 Task: Forward email as attachment with the signature Hayden King with the subject Confirmation of an appointment from softage.8@softage.net to softage.5@softage.net and softage.6@softage.net with BCC to softage.7@softage.net with the message I would like to schedule a project status review meeting.
Action: Mouse moved to (1262, 276)
Screenshot: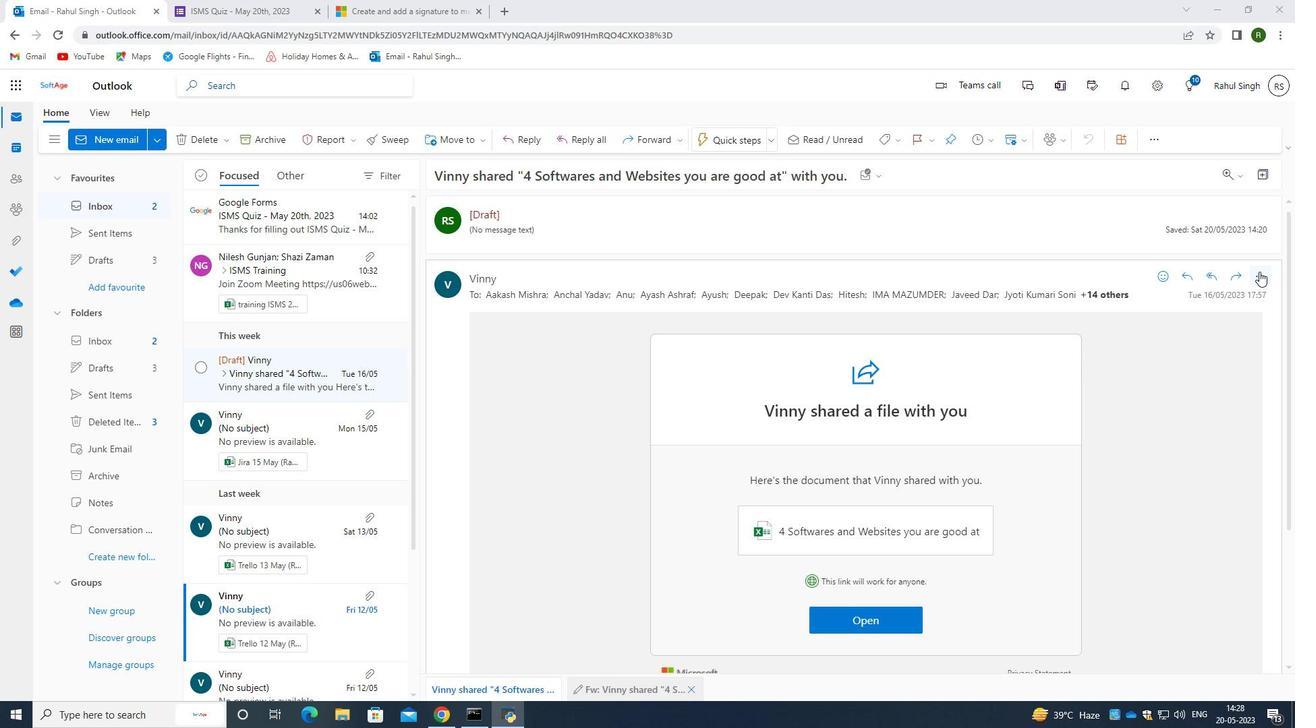 
Action: Mouse pressed left at (1262, 276)
Screenshot: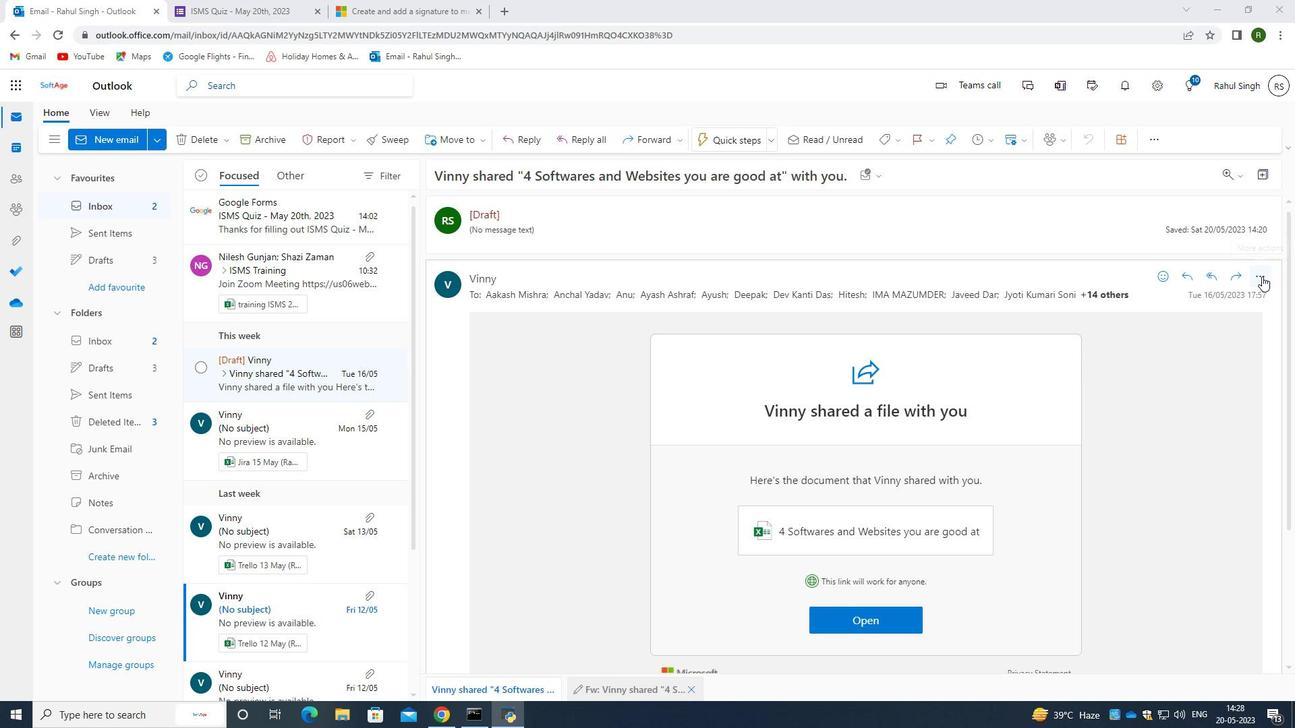 
Action: Mouse moved to (1075, 364)
Screenshot: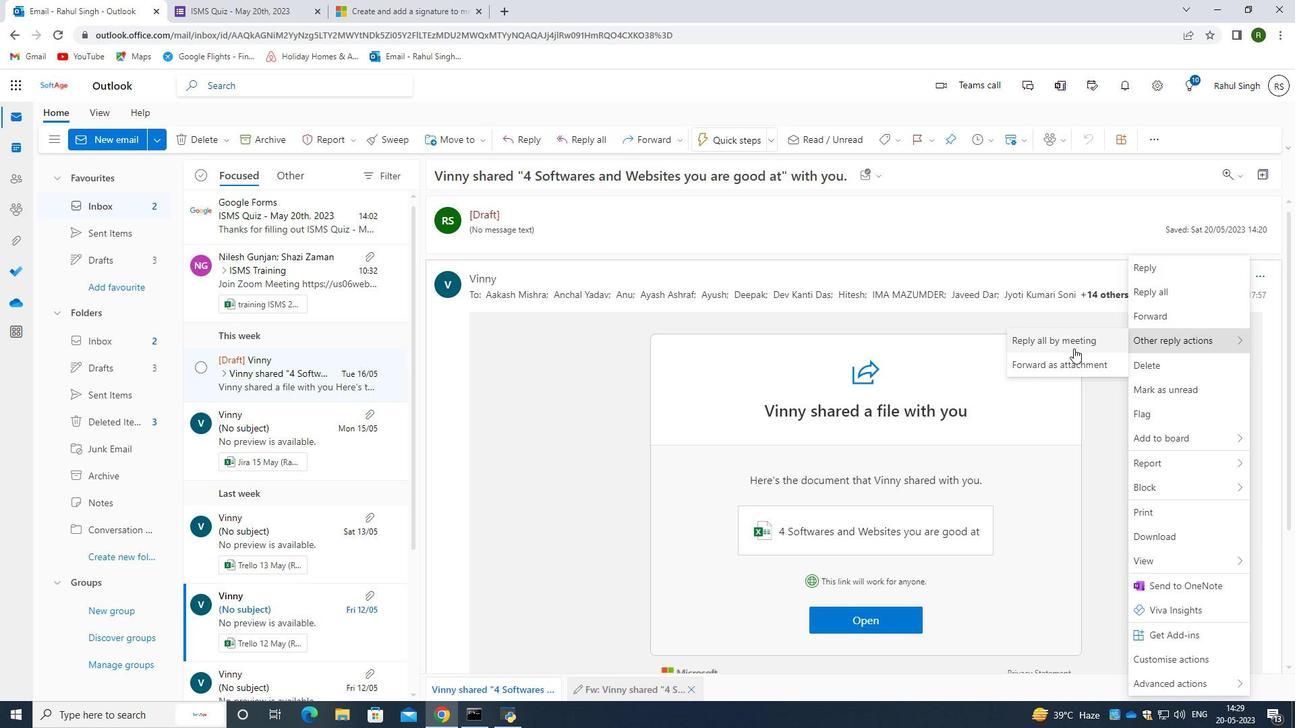 
Action: Mouse pressed left at (1075, 364)
Screenshot: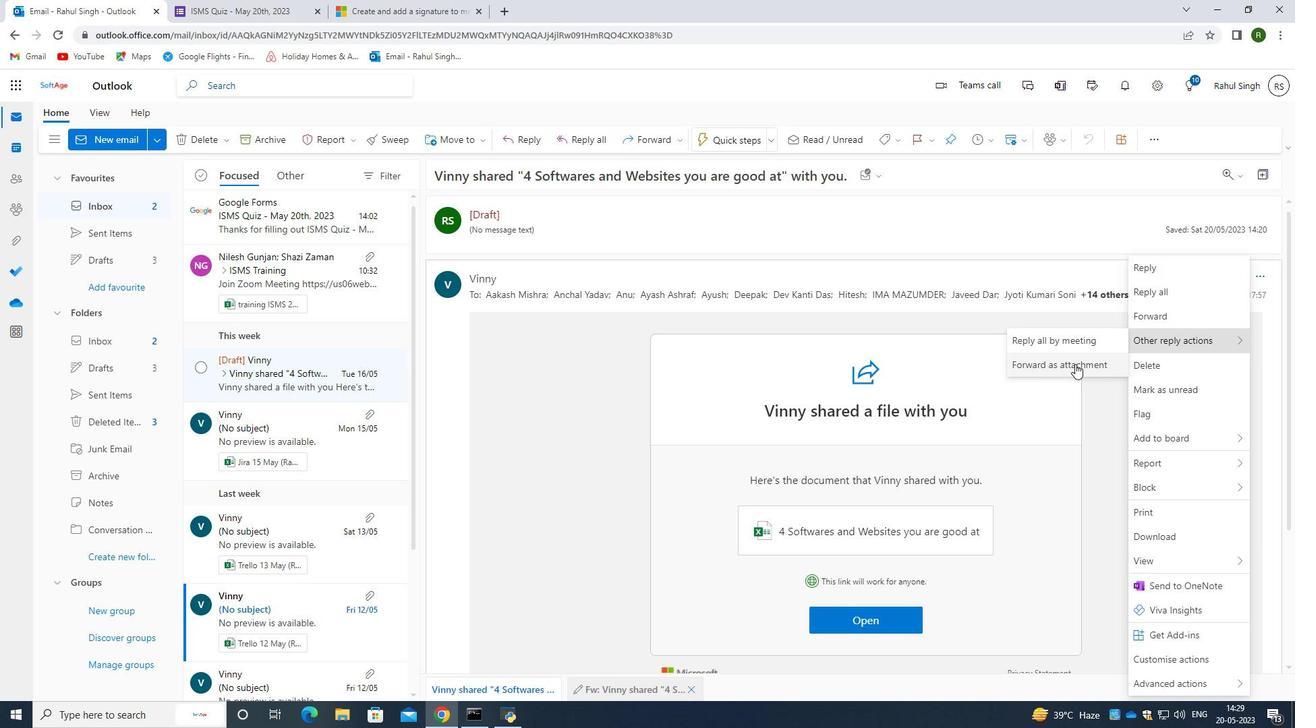 
Action: Mouse moved to (517, 247)
Screenshot: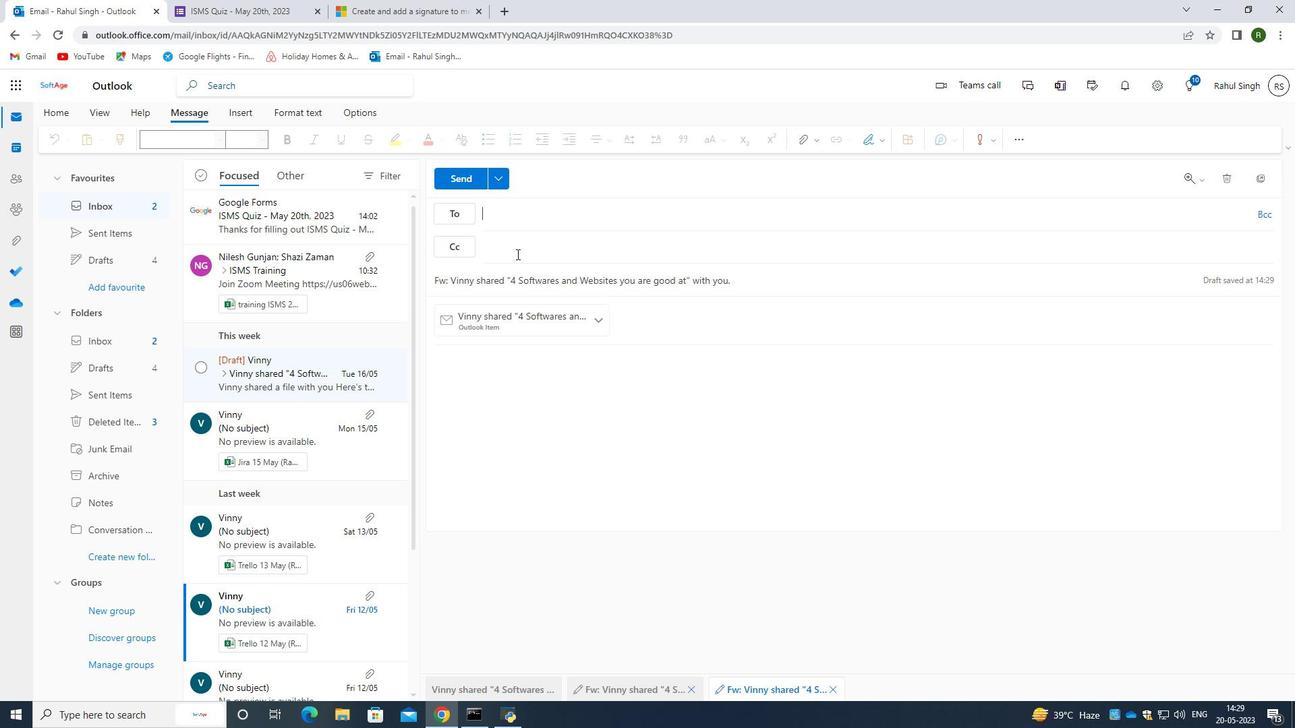 
Action: Mouse pressed left at (517, 247)
Screenshot: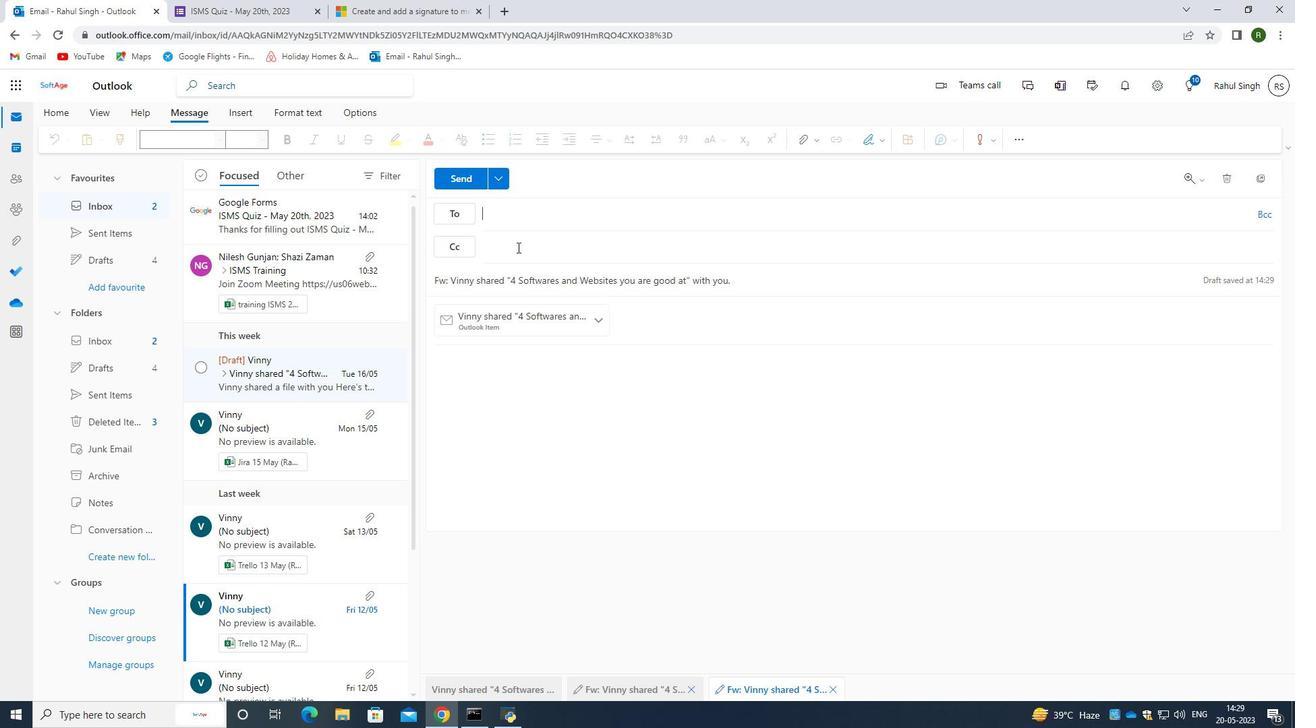 
Action: Key pressed <Key.caps_lock>S<Key.caps_lock>=<Key.backspace><Key.backspace>
Screenshot: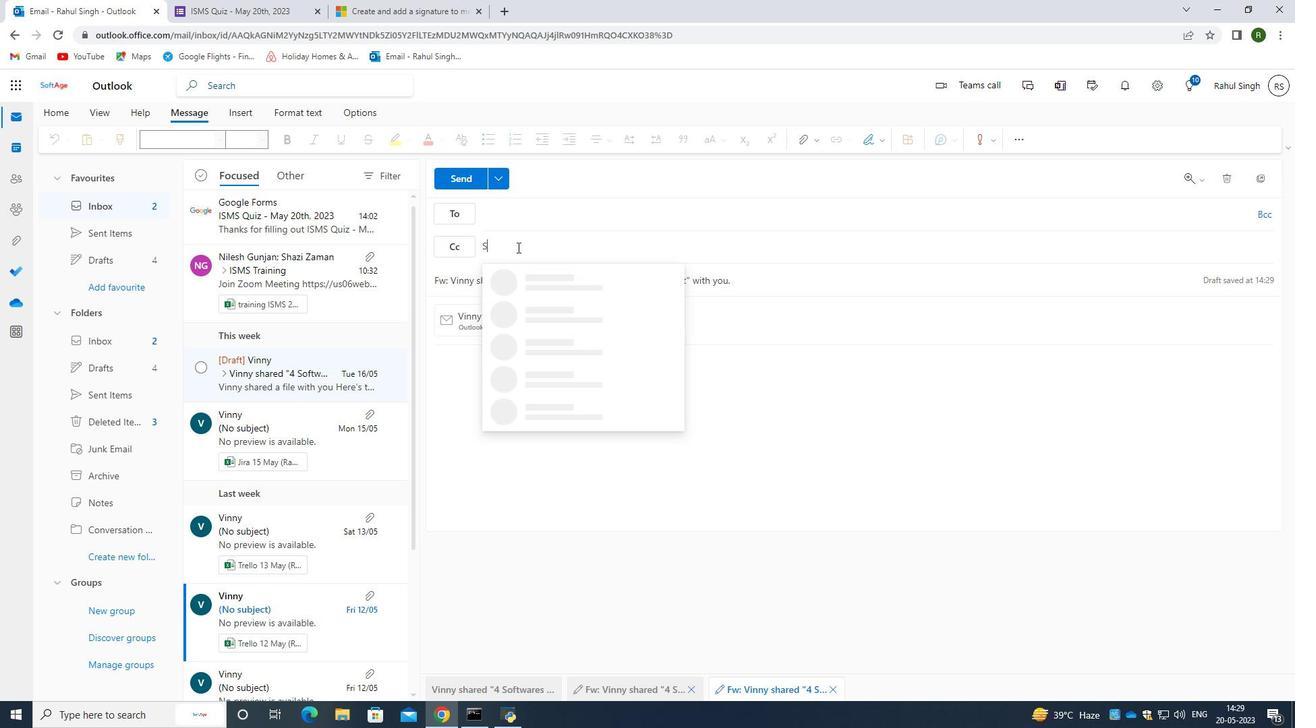 
Action: Mouse moved to (808, 141)
Screenshot: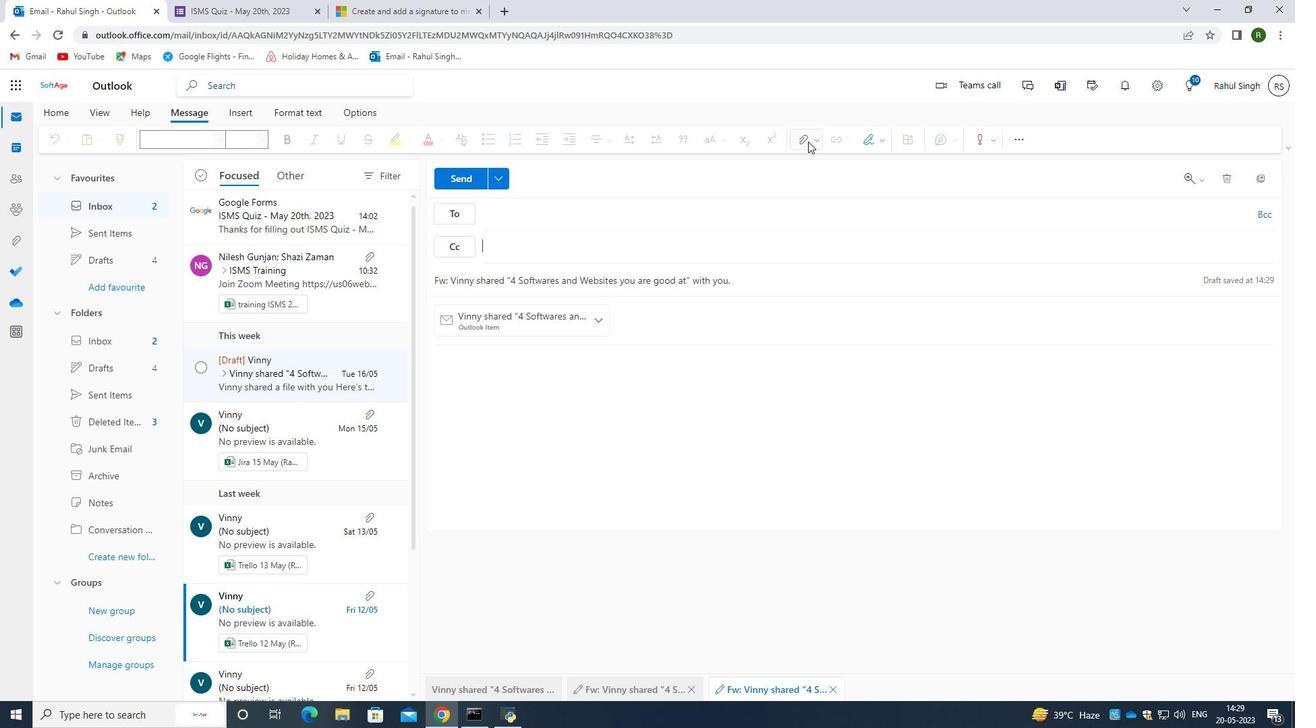 
Action: Mouse pressed left at (808, 141)
Screenshot: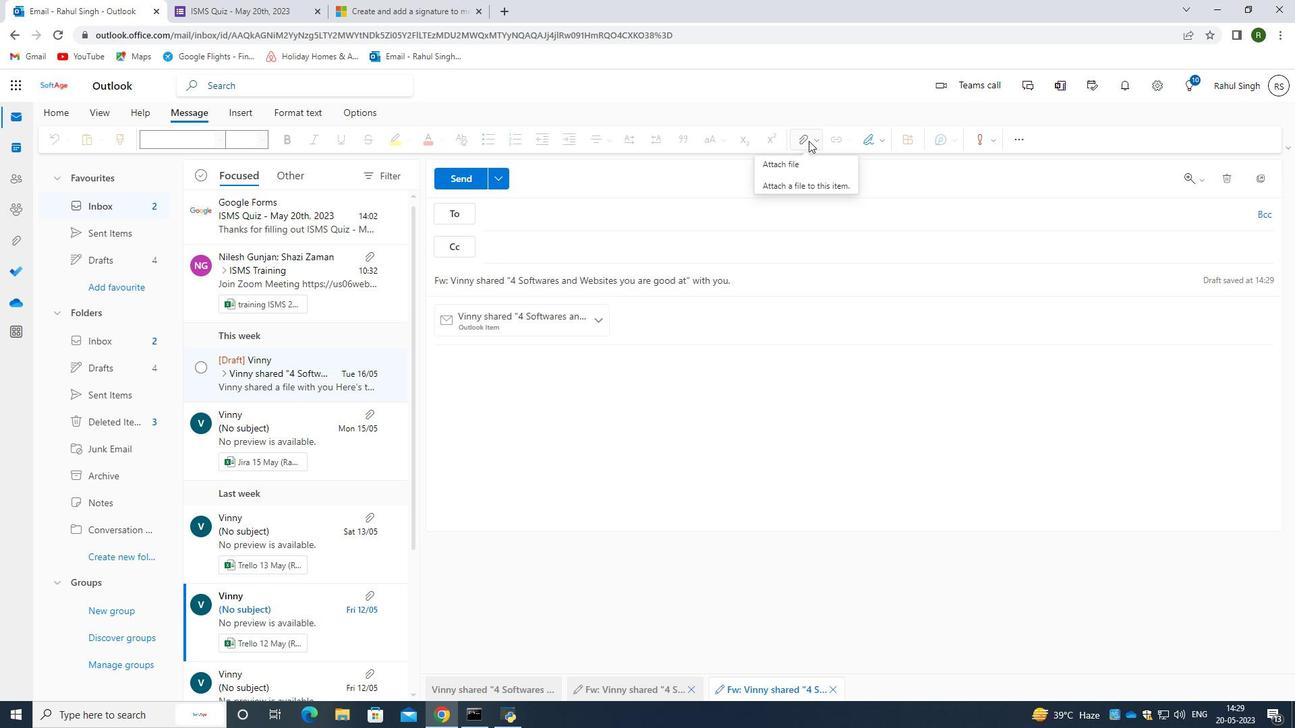 
Action: Mouse moved to (881, 241)
Screenshot: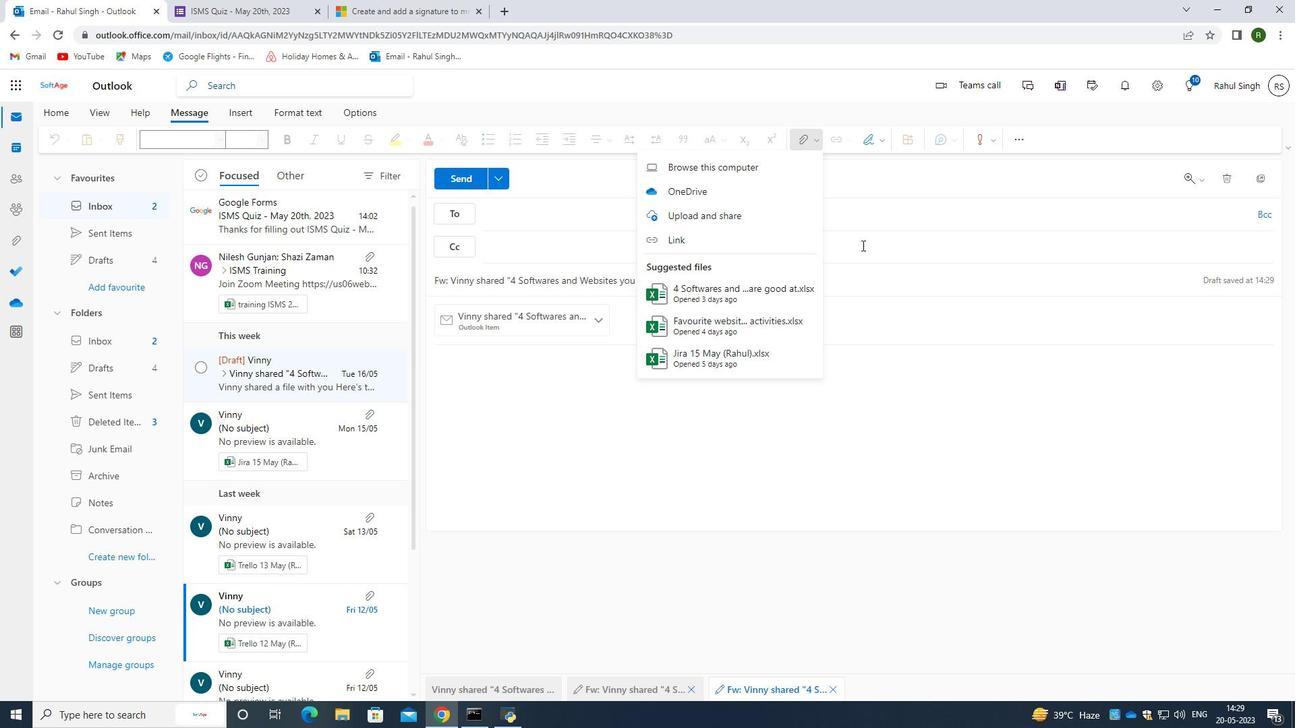 
Action: Mouse pressed left at (881, 241)
Screenshot: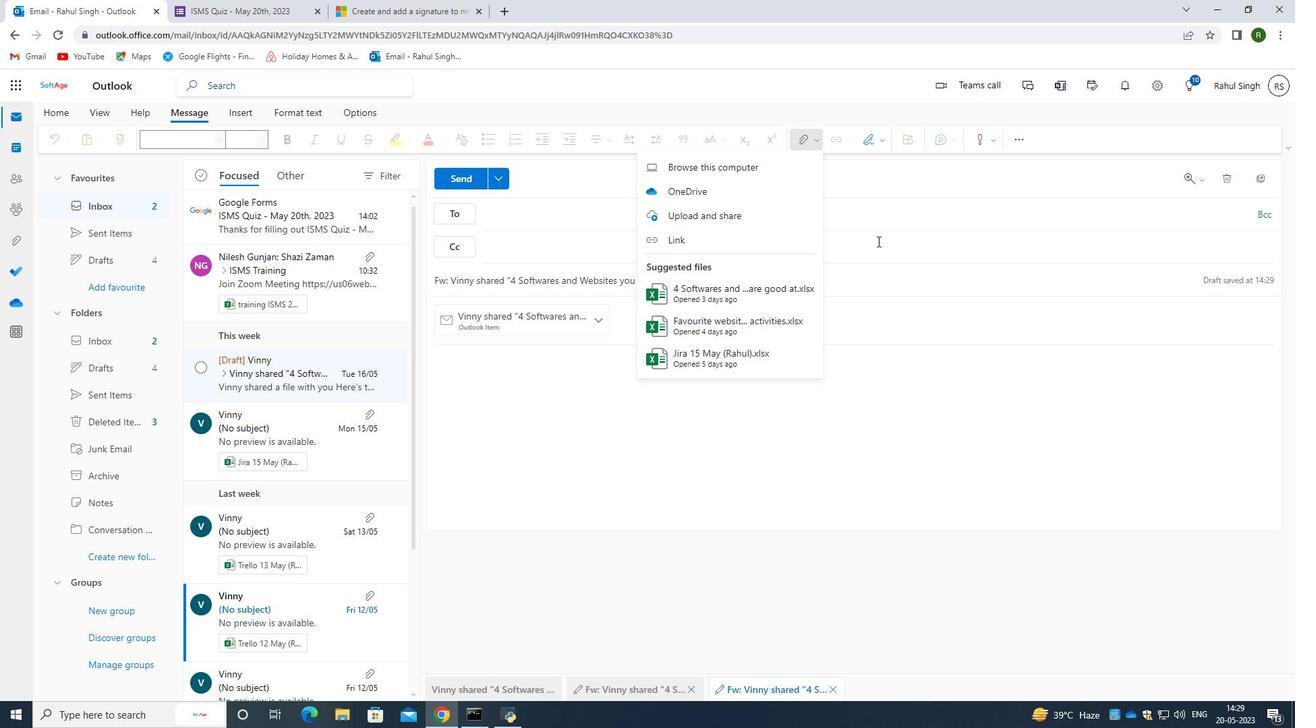
Action: Mouse moved to (870, 143)
Screenshot: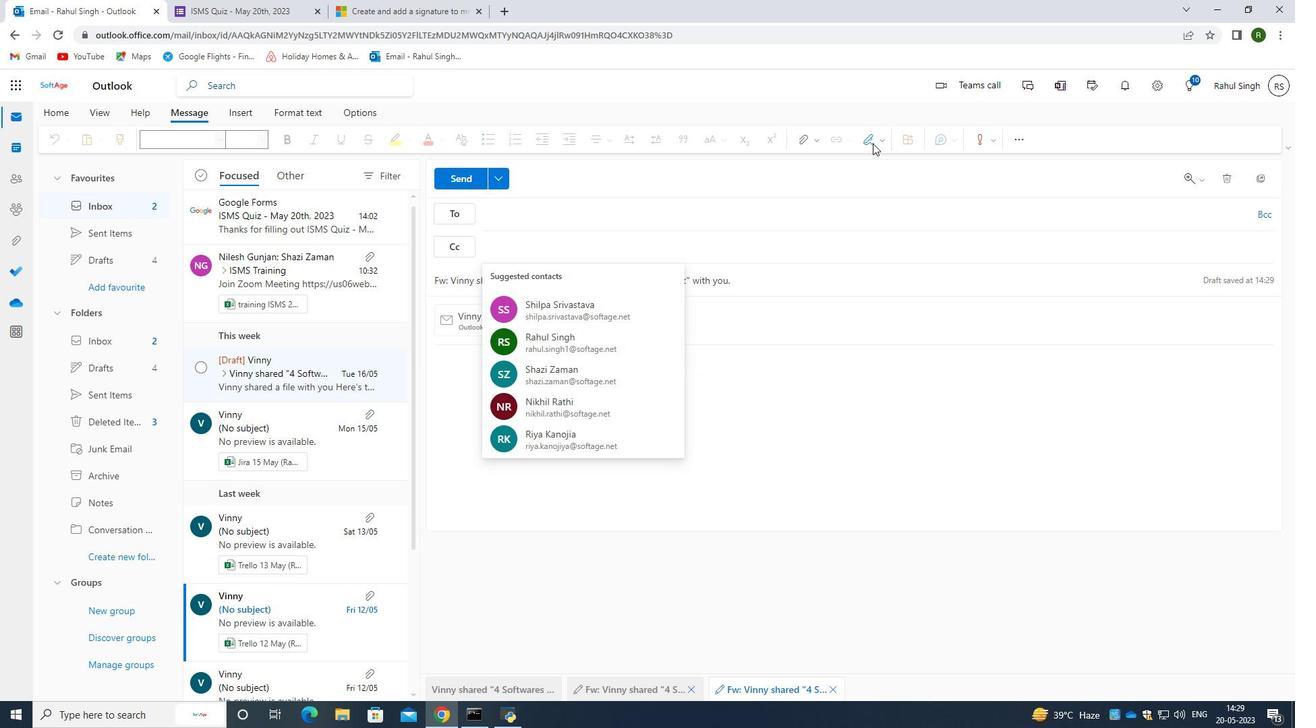 
Action: Mouse pressed left at (870, 143)
Screenshot: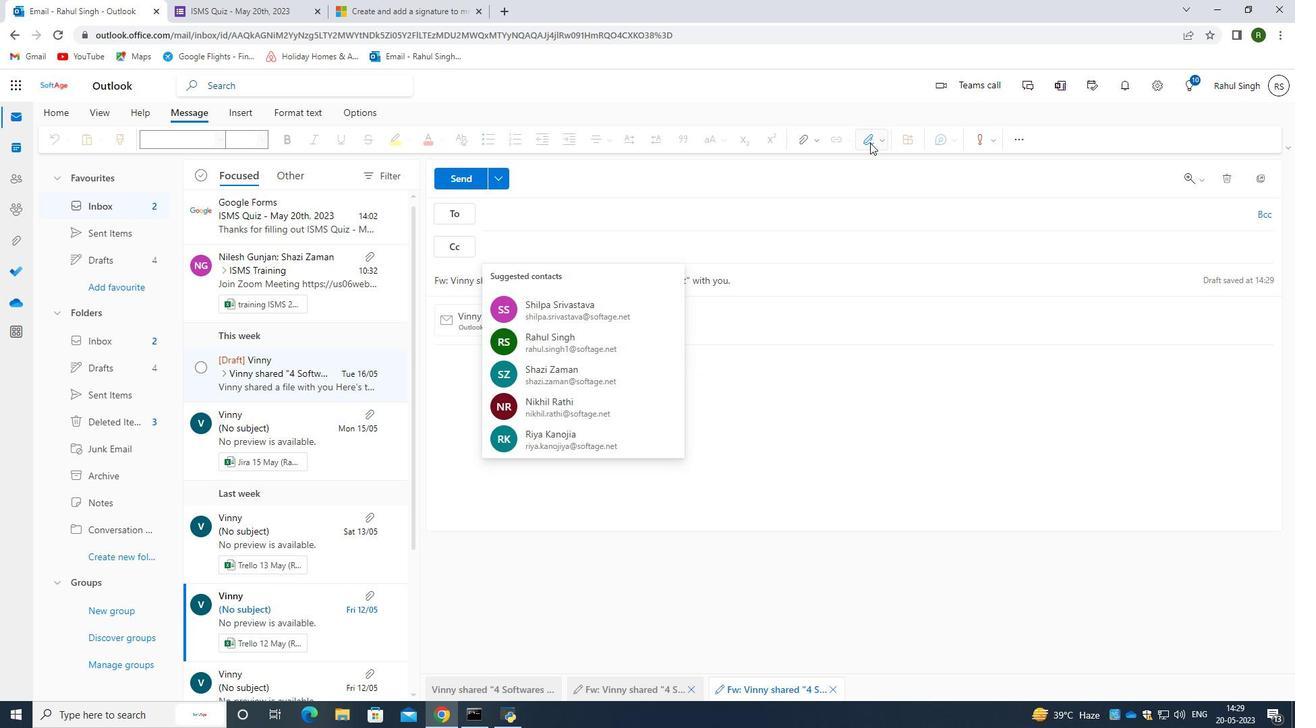 
Action: Mouse moved to (848, 170)
Screenshot: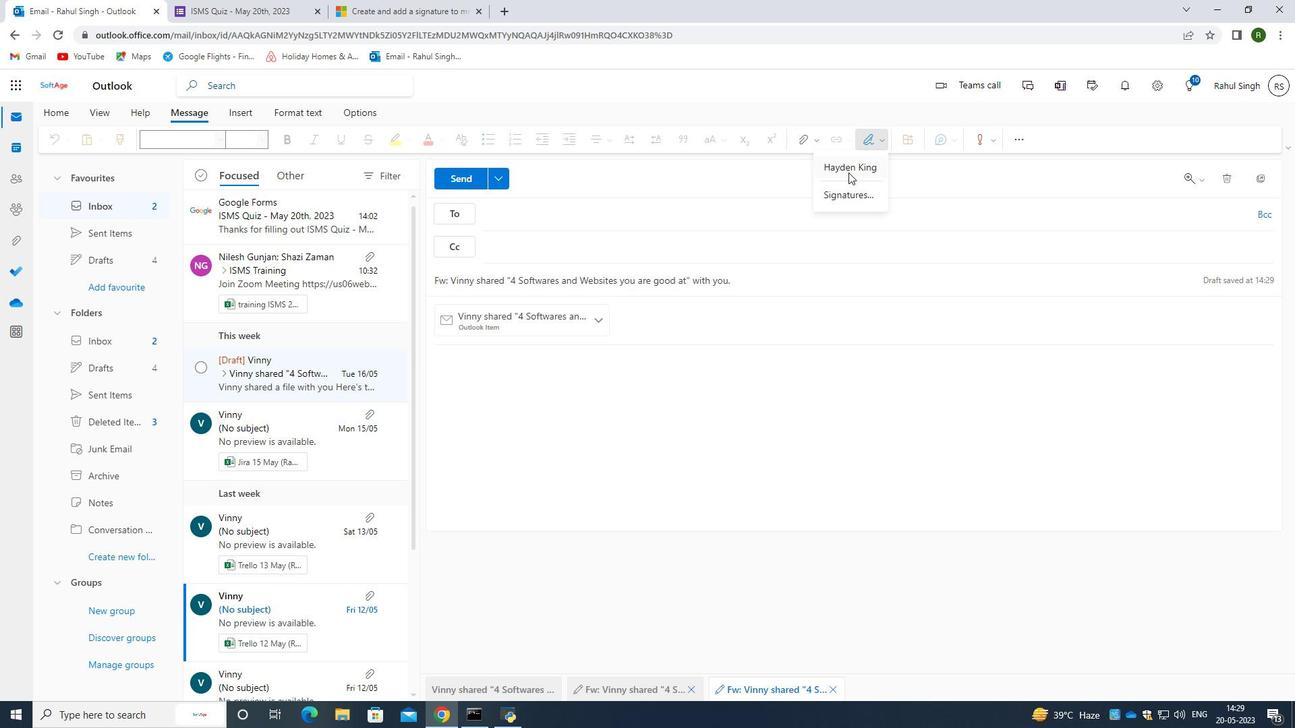 
Action: Mouse pressed left at (848, 170)
Screenshot: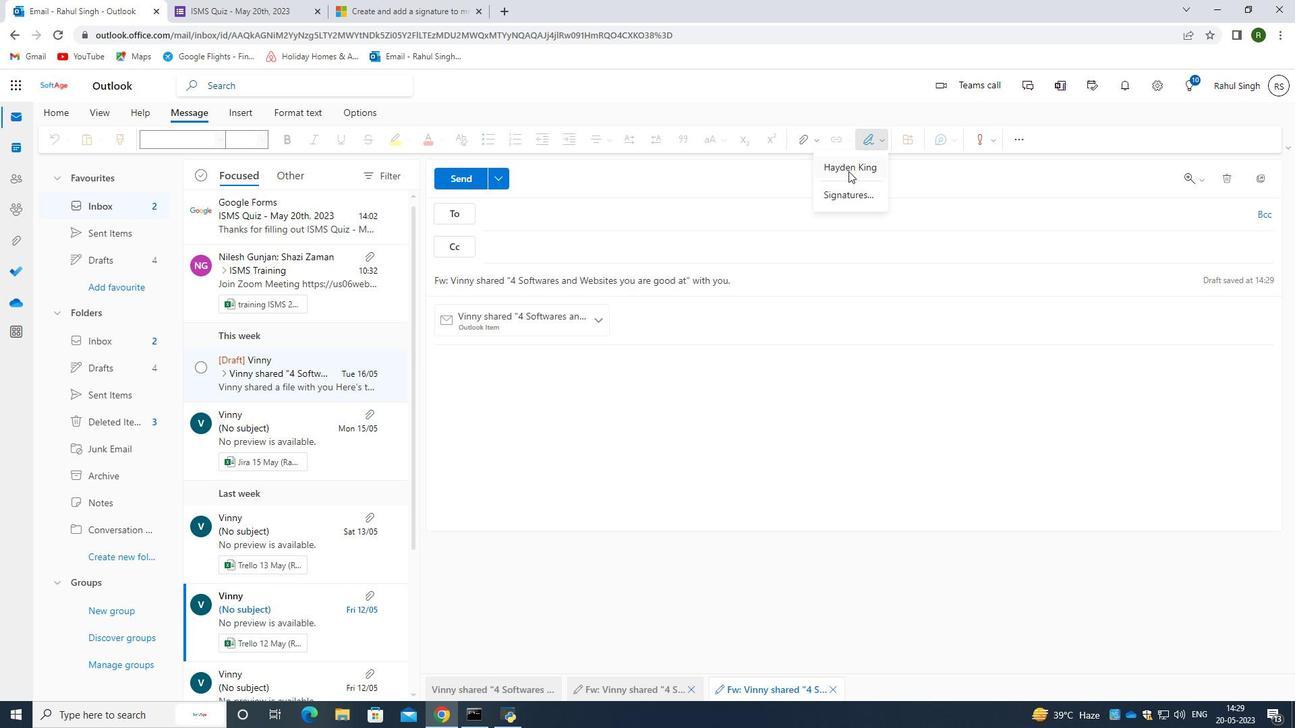 
Action: Mouse moved to (506, 216)
Screenshot: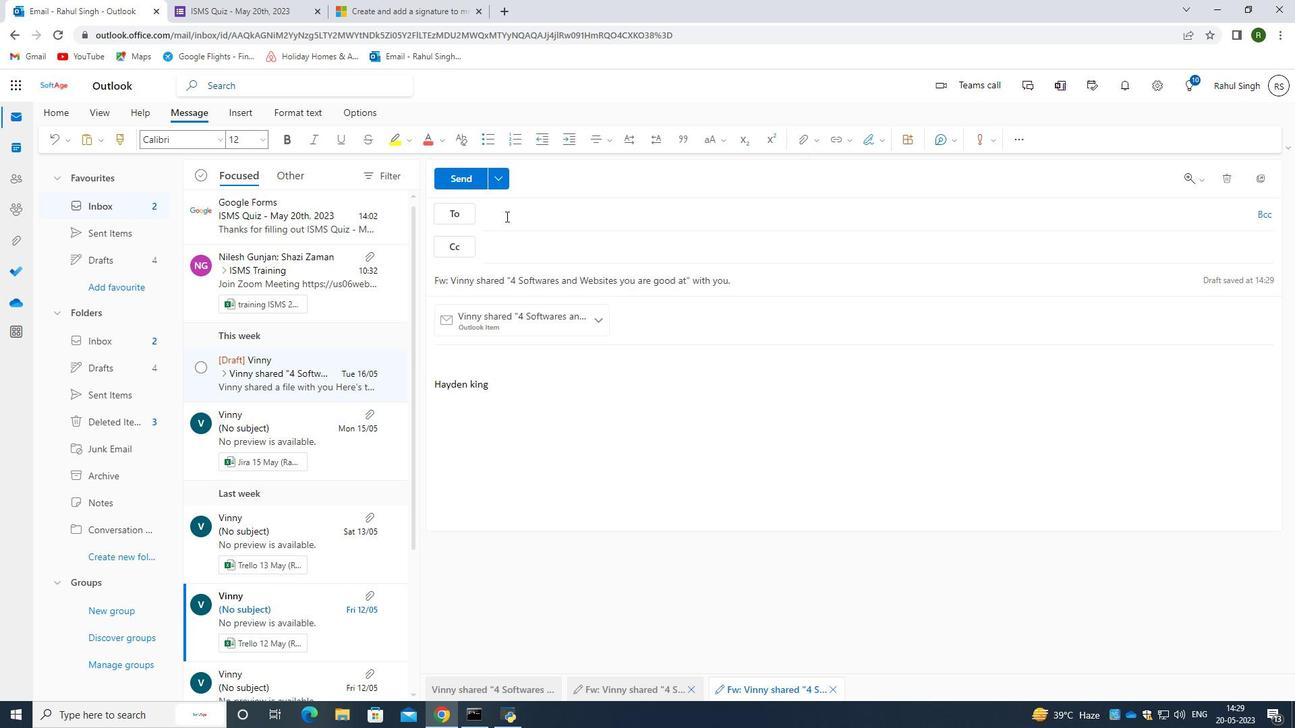 
Action: Mouse pressed left at (506, 216)
Screenshot: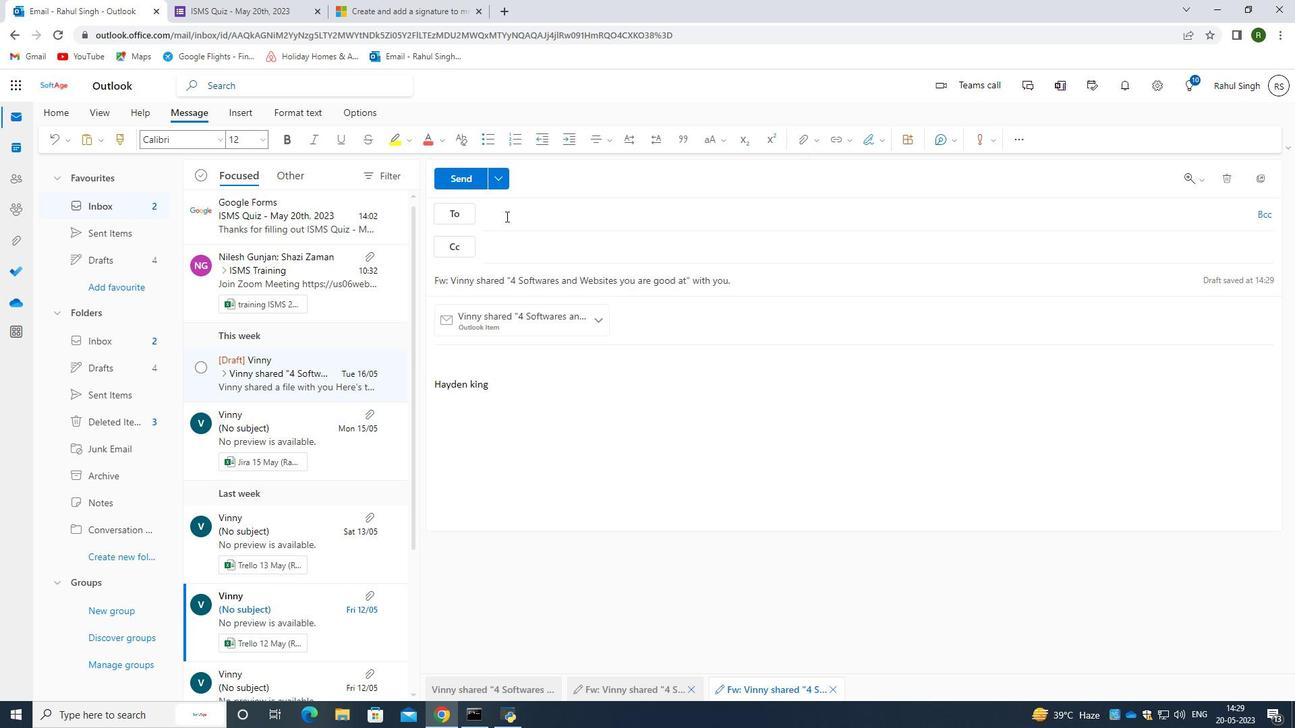 
Action: Mouse moved to (653, 207)
Screenshot: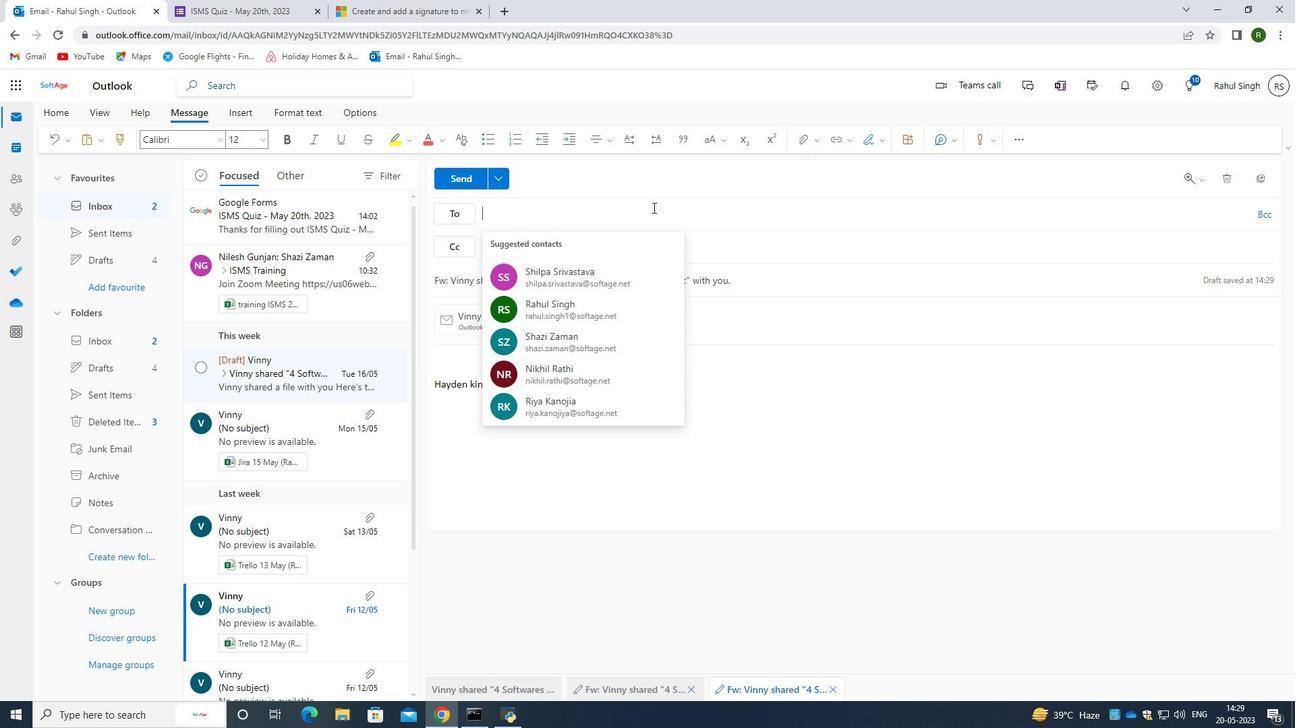 
Action: Mouse pressed left at (653, 207)
Screenshot: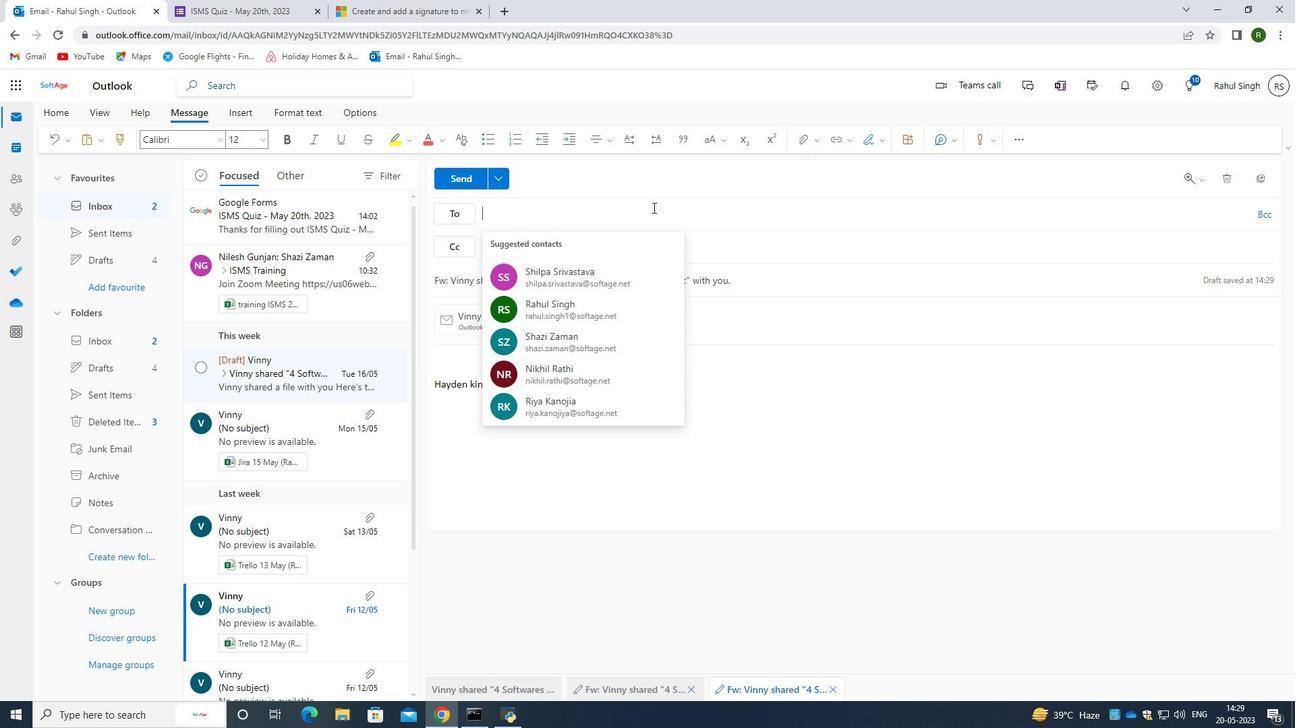 
Action: Mouse moved to (601, 221)
Screenshot: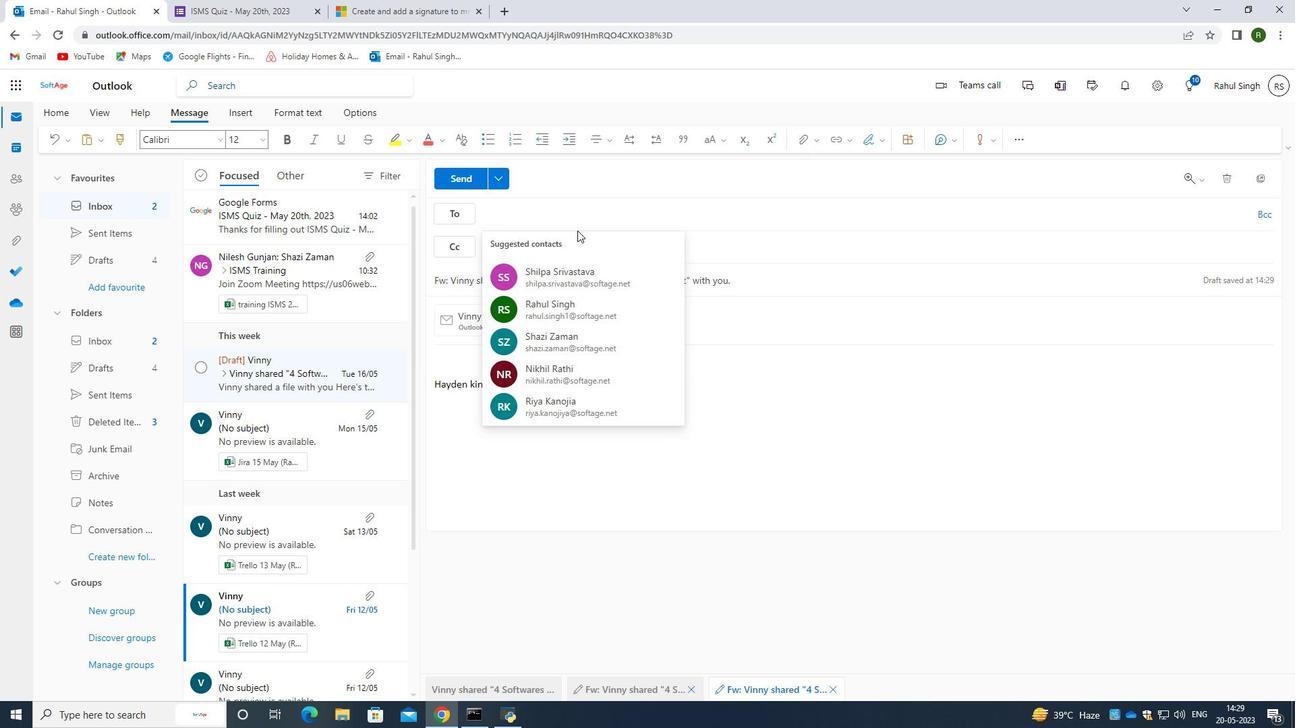 
Action: Key pressed <Key.caps_lock>S<Key.backspace><Key.caps_lock>softage.5<Key.shift>@softage.net
Screenshot: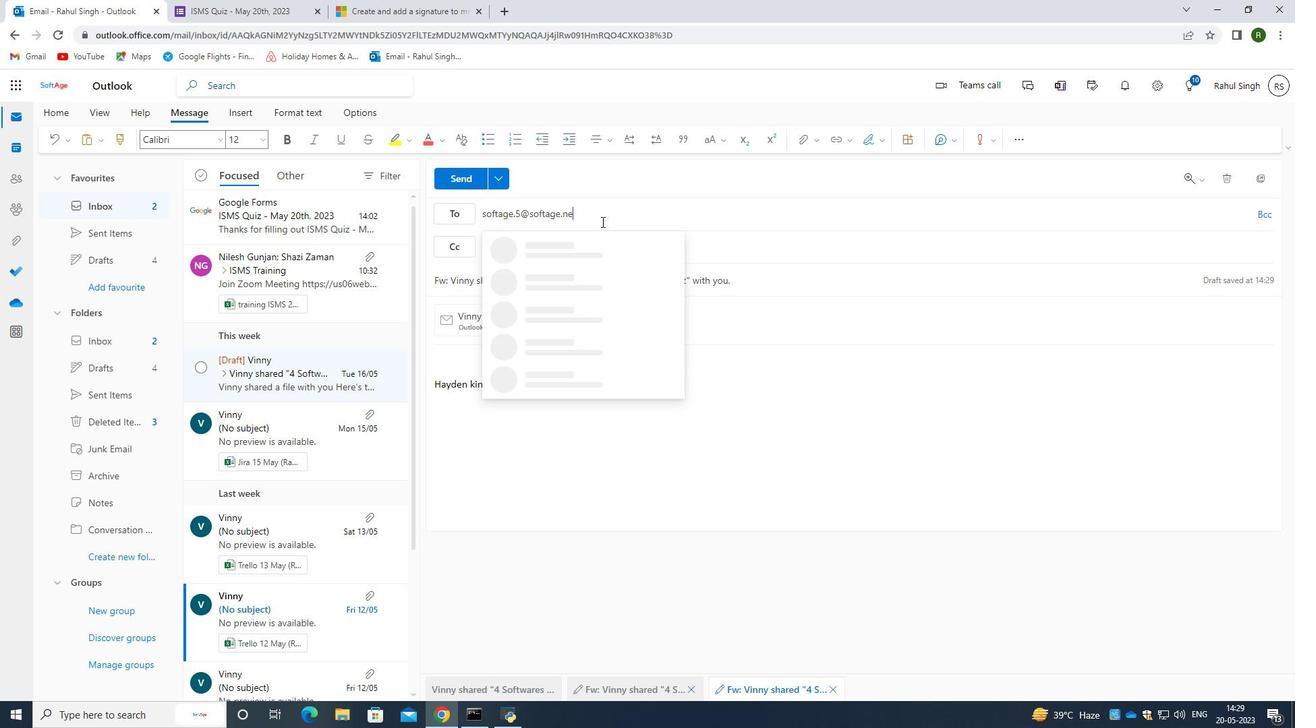
Action: Mouse moved to (584, 246)
Screenshot: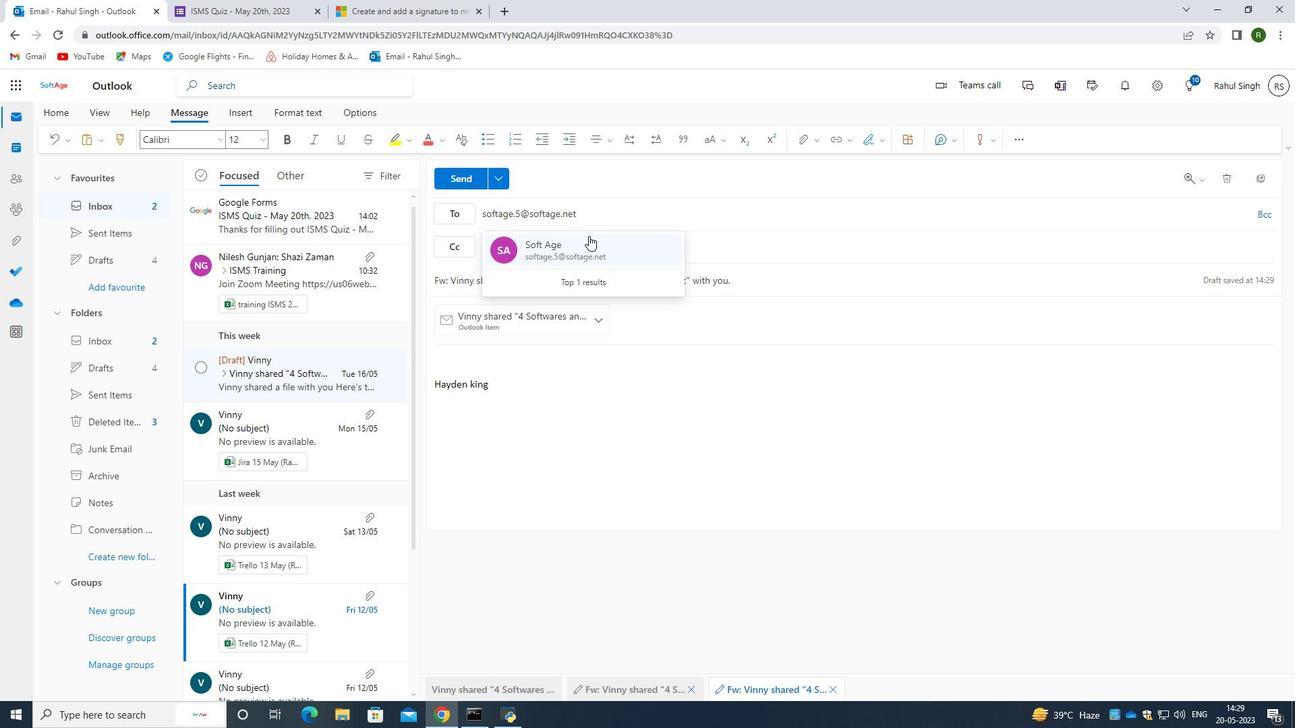 
Action: Mouse pressed left at (584, 246)
Screenshot: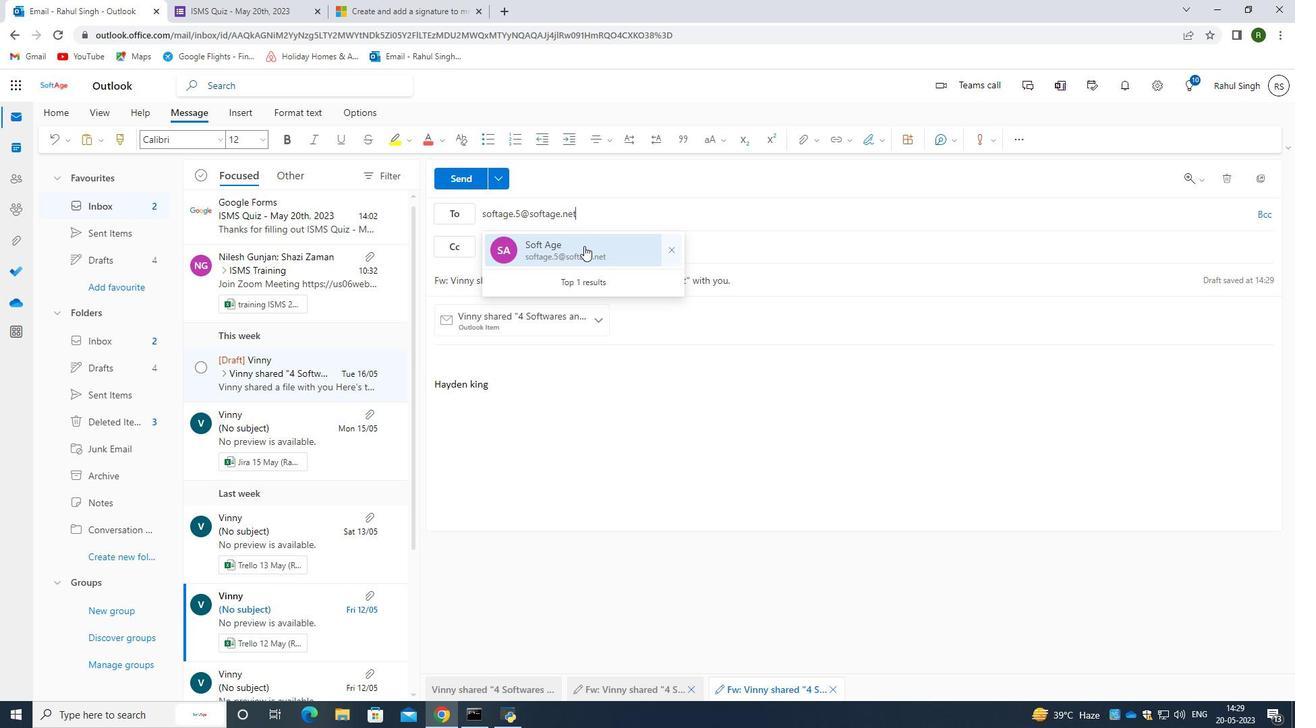 
Action: Mouse moved to (614, 221)
Screenshot: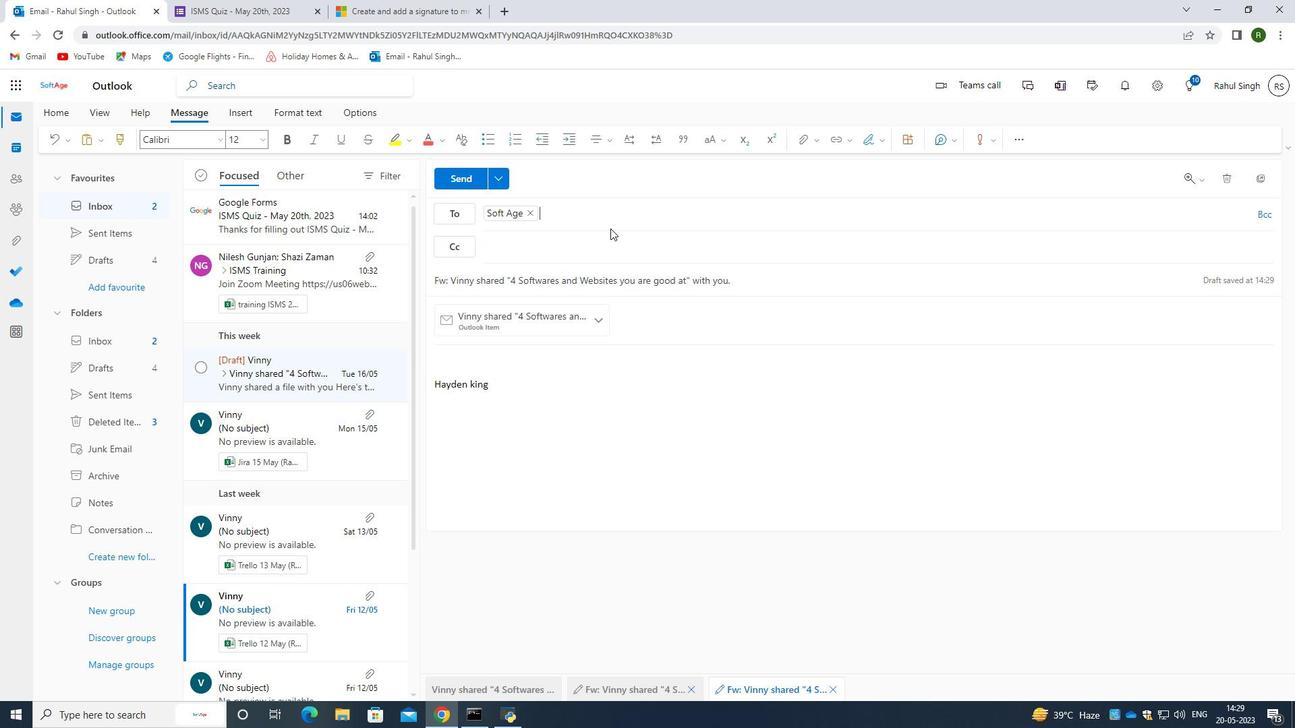 
Action: Key pressed softage.6<Key.shift>@softage.net
Screenshot: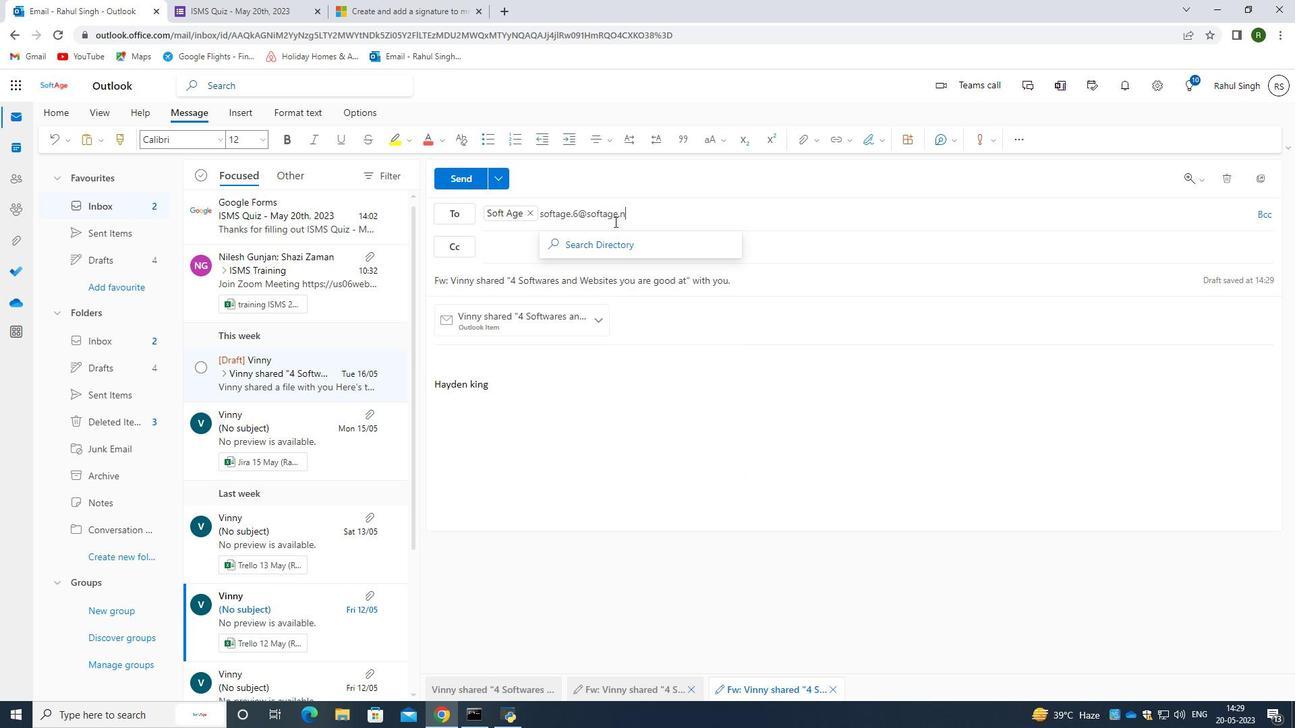 
Action: Mouse scrolled (614, 222) with delta (0, 0)
Screenshot: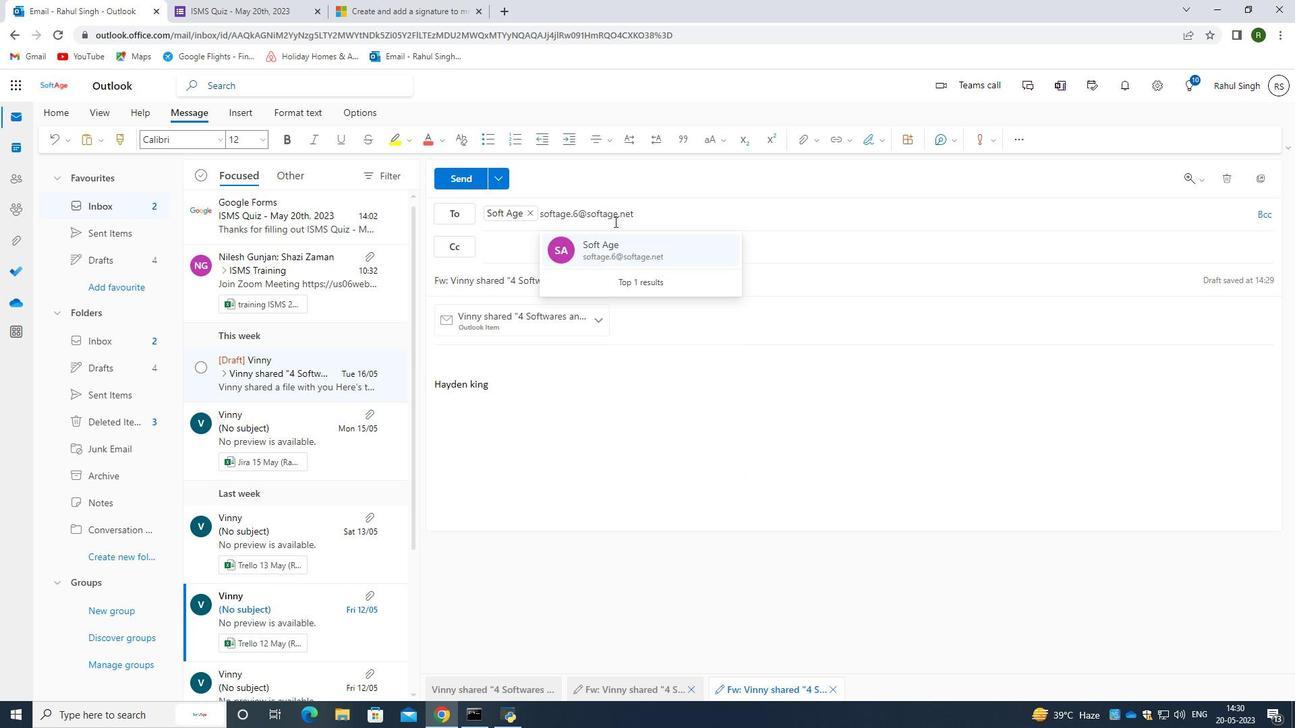 
Action: Mouse moved to (612, 253)
Screenshot: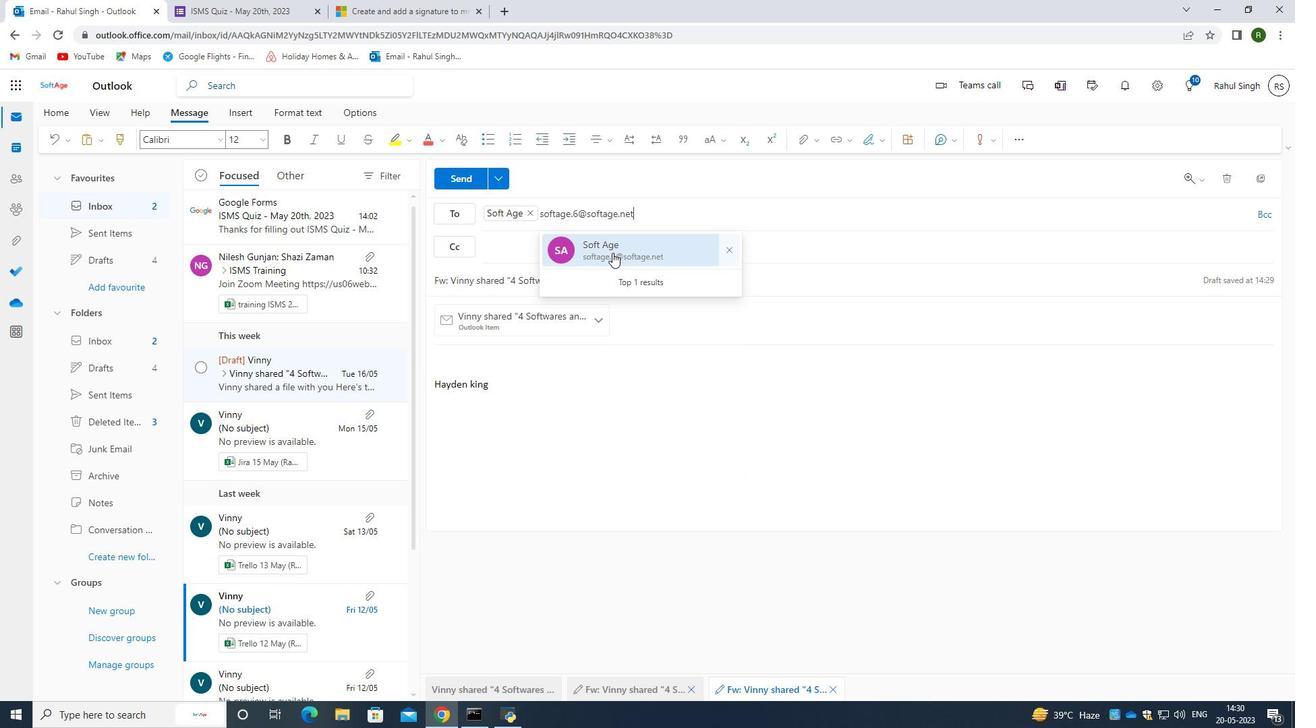 
Action: Mouse pressed left at (612, 253)
Screenshot: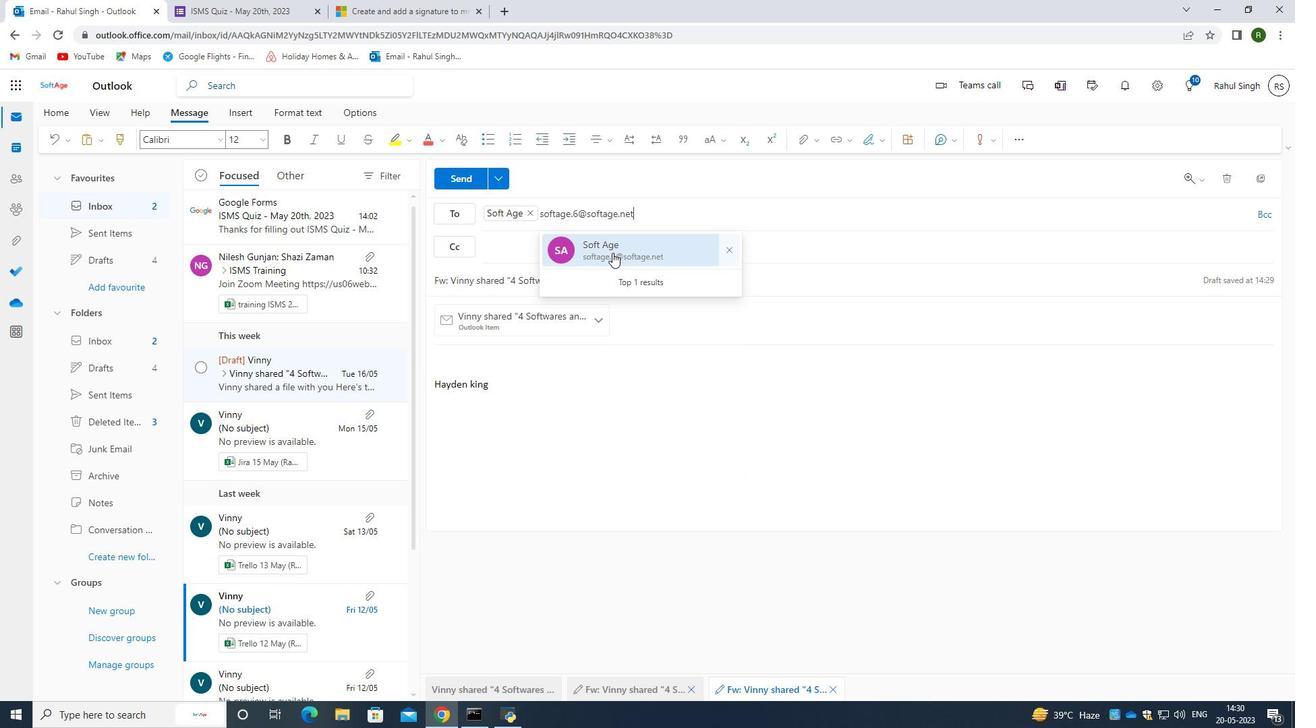 
Action: Mouse moved to (1267, 246)
Screenshot: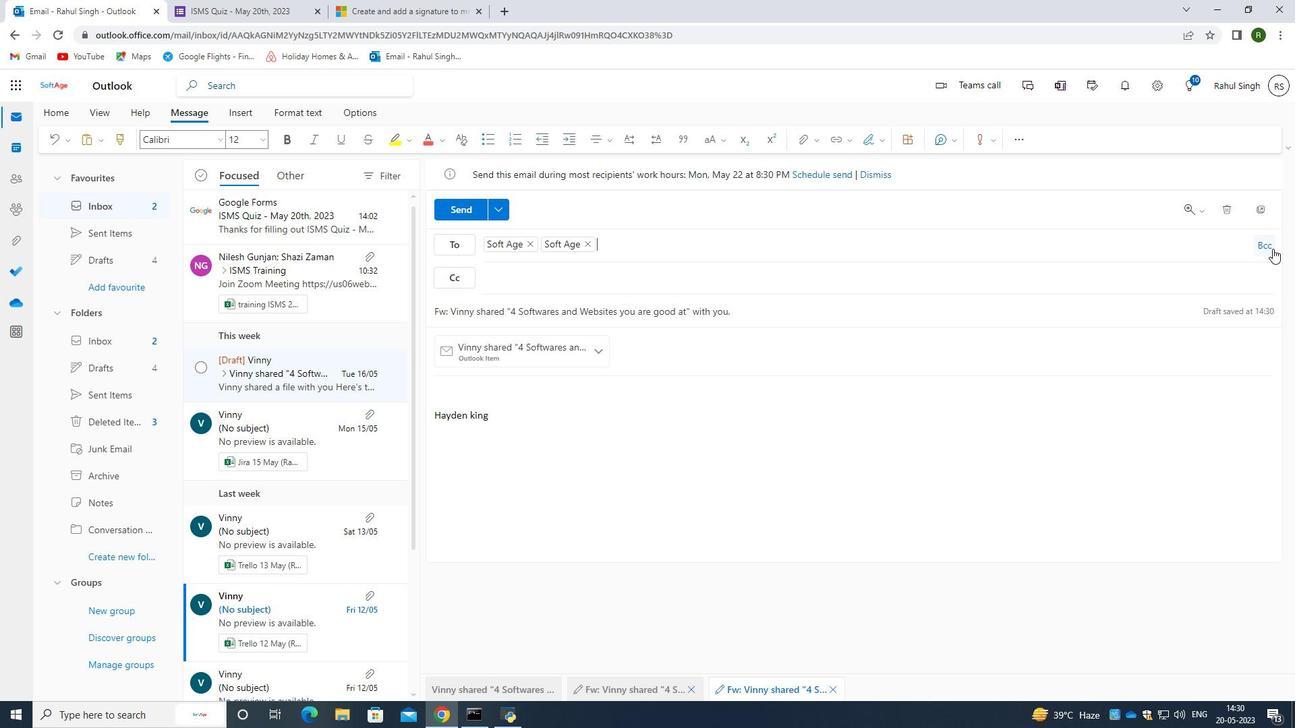
Action: Mouse pressed left at (1267, 246)
Screenshot: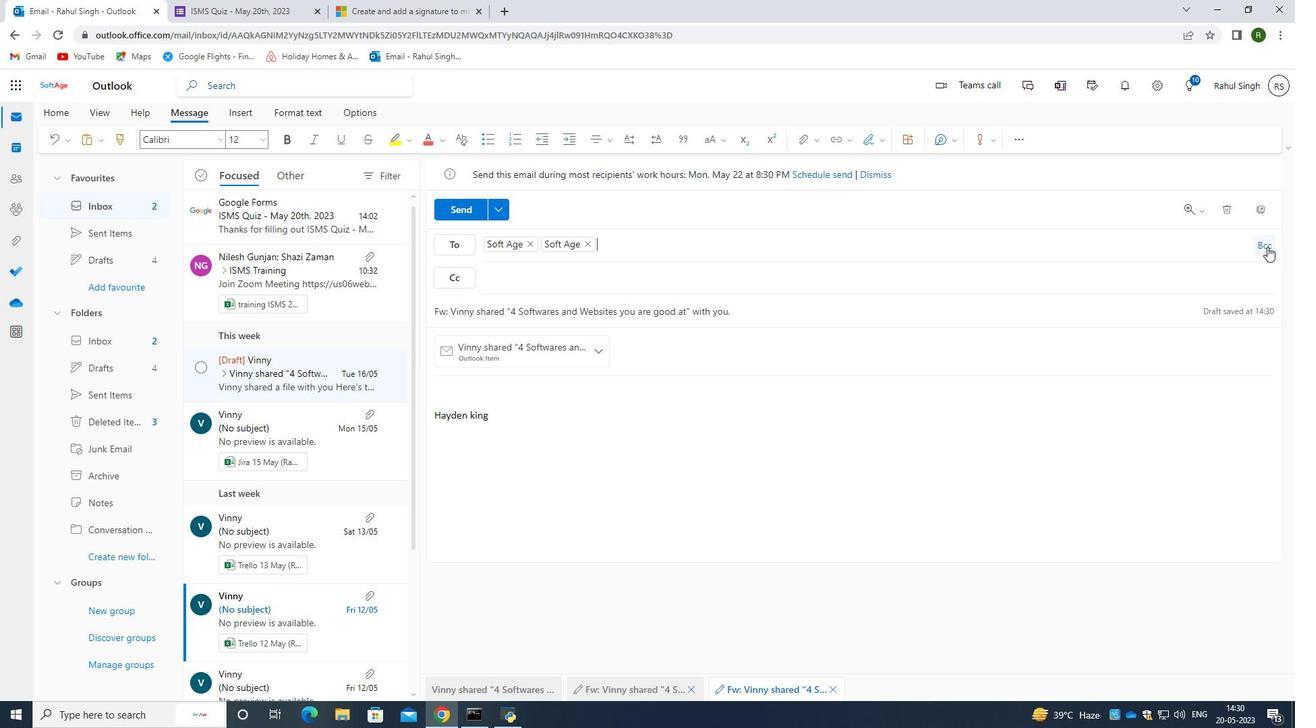 
Action: Mouse moved to (551, 306)
Screenshot: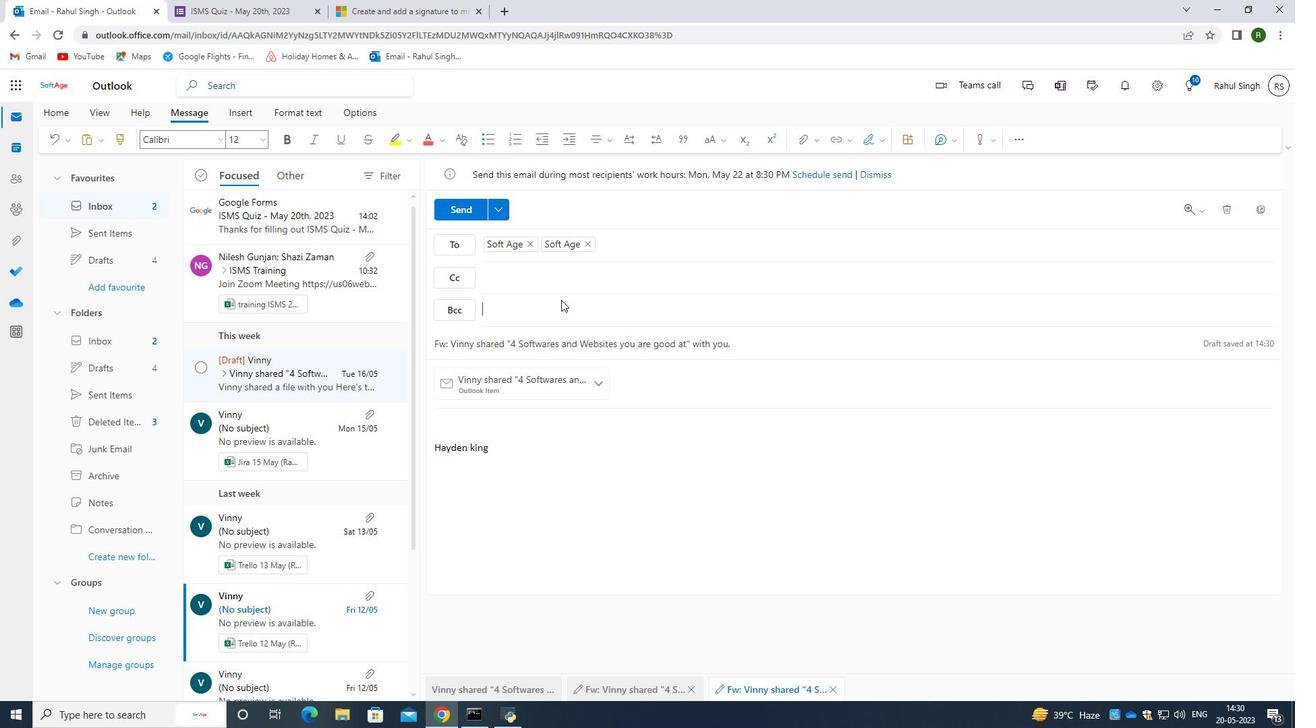 
Action: Mouse pressed left at (551, 306)
Screenshot: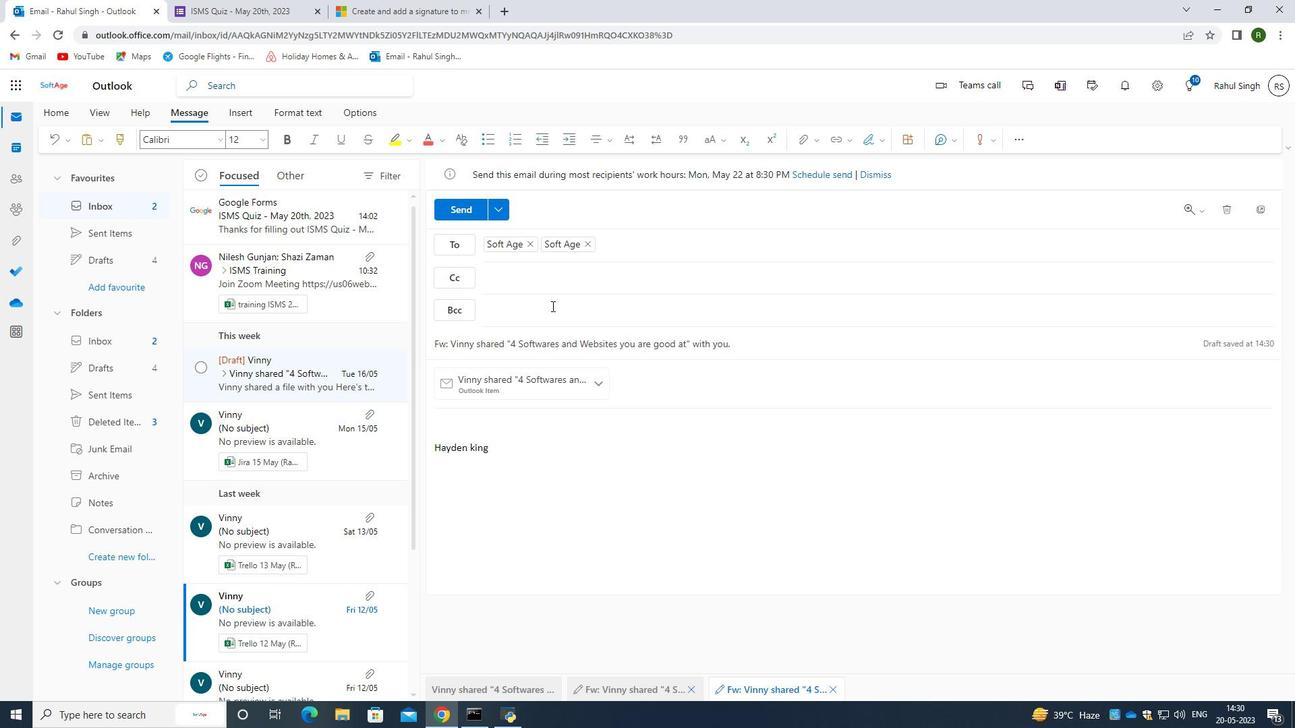
Action: Key pressed softage.7<Key.shift>@softage.net
Screenshot: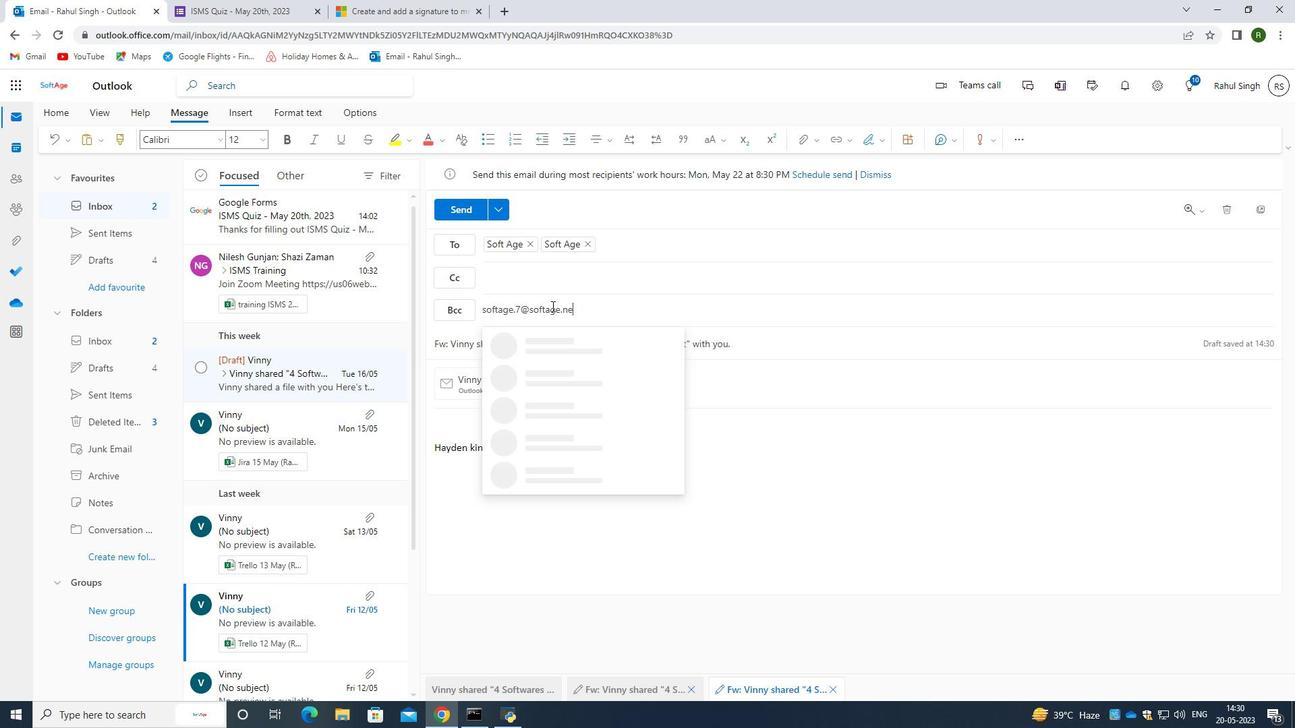 
Action: Mouse moved to (580, 352)
Screenshot: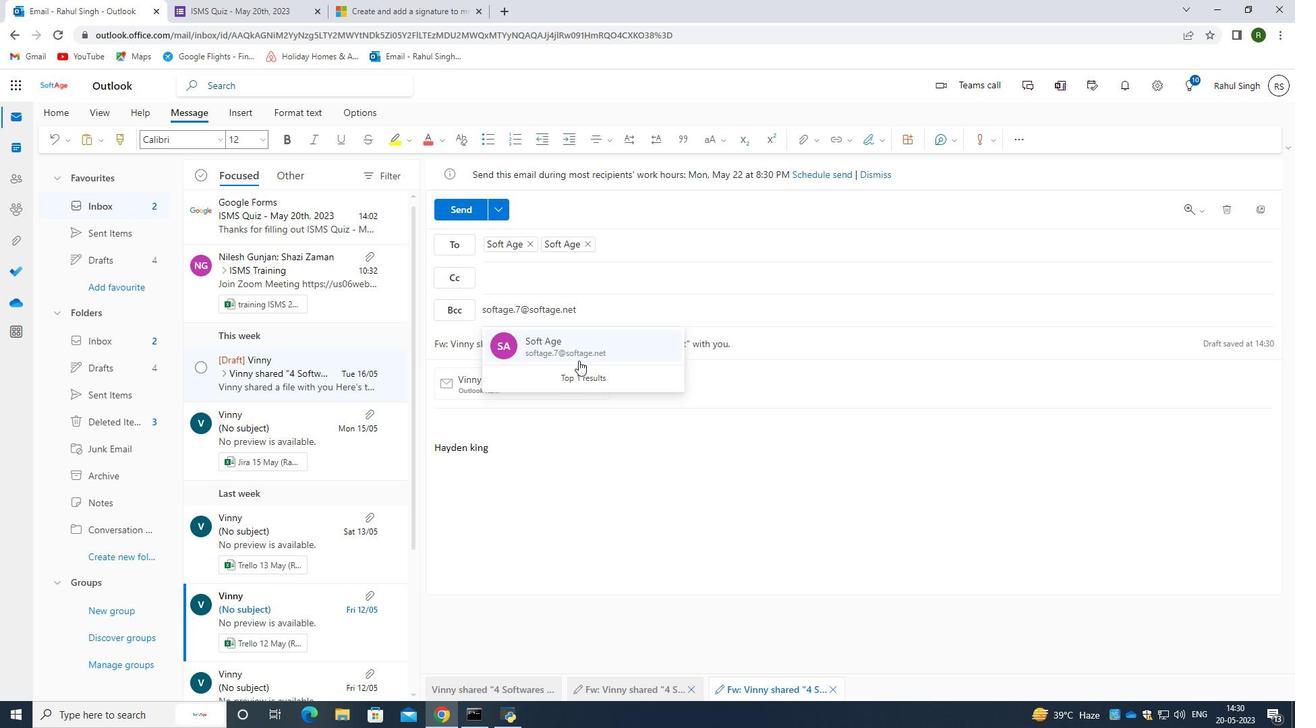 
Action: Mouse pressed left at (580, 352)
Screenshot: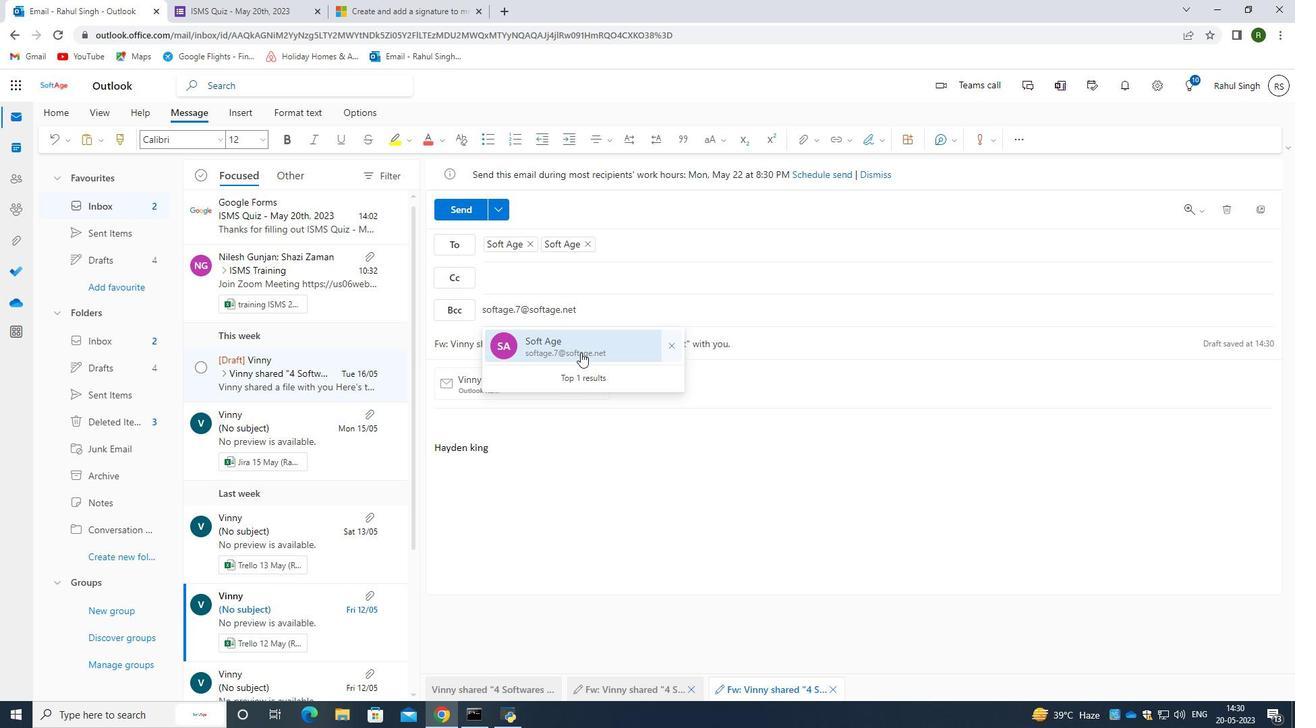 
Action: Mouse moved to (729, 345)
Screenshot: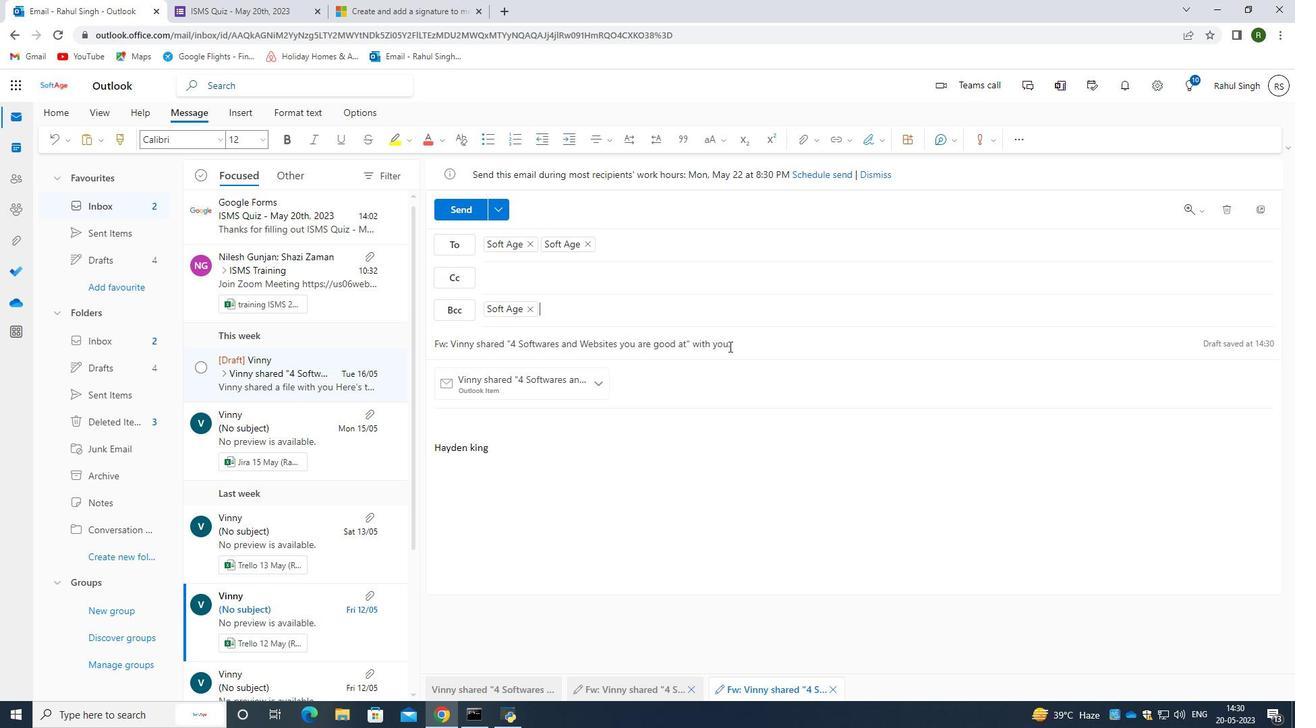 
Action: Mouse pressed left at (729, 345)
Screenshot: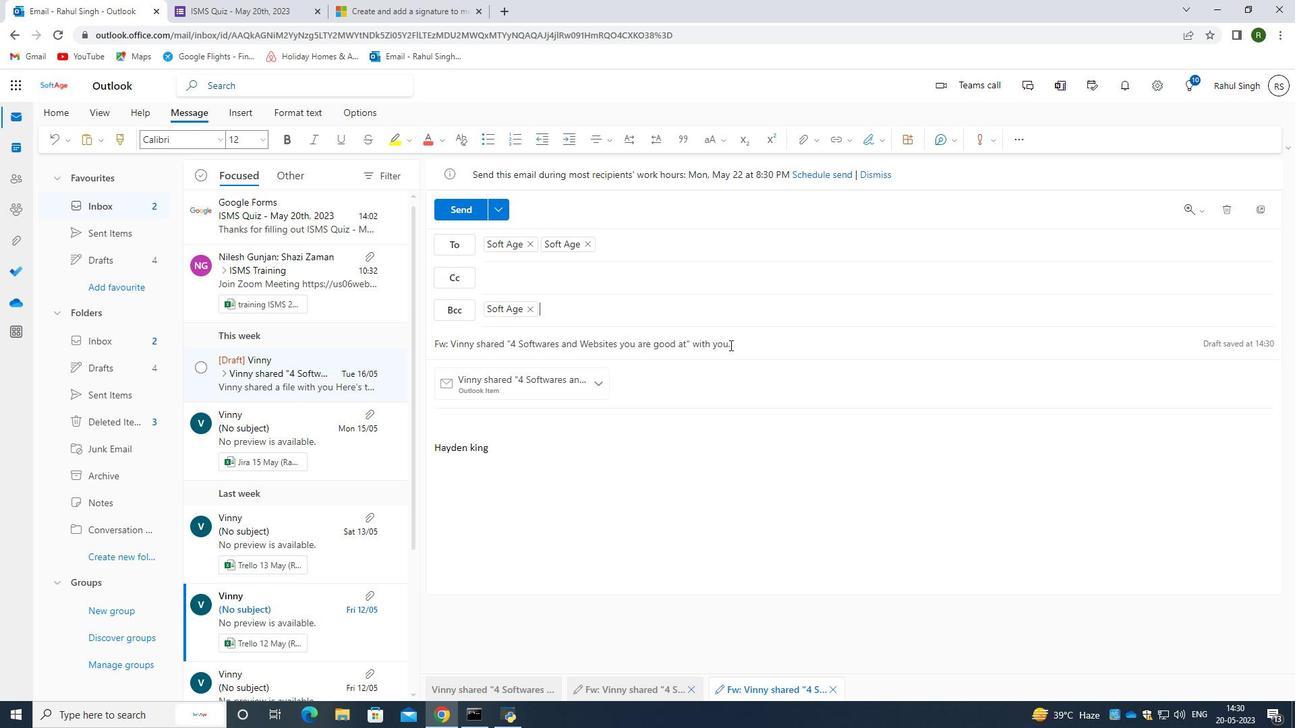 
Action: Mouse pressed left at (729, 345)
Screenshot: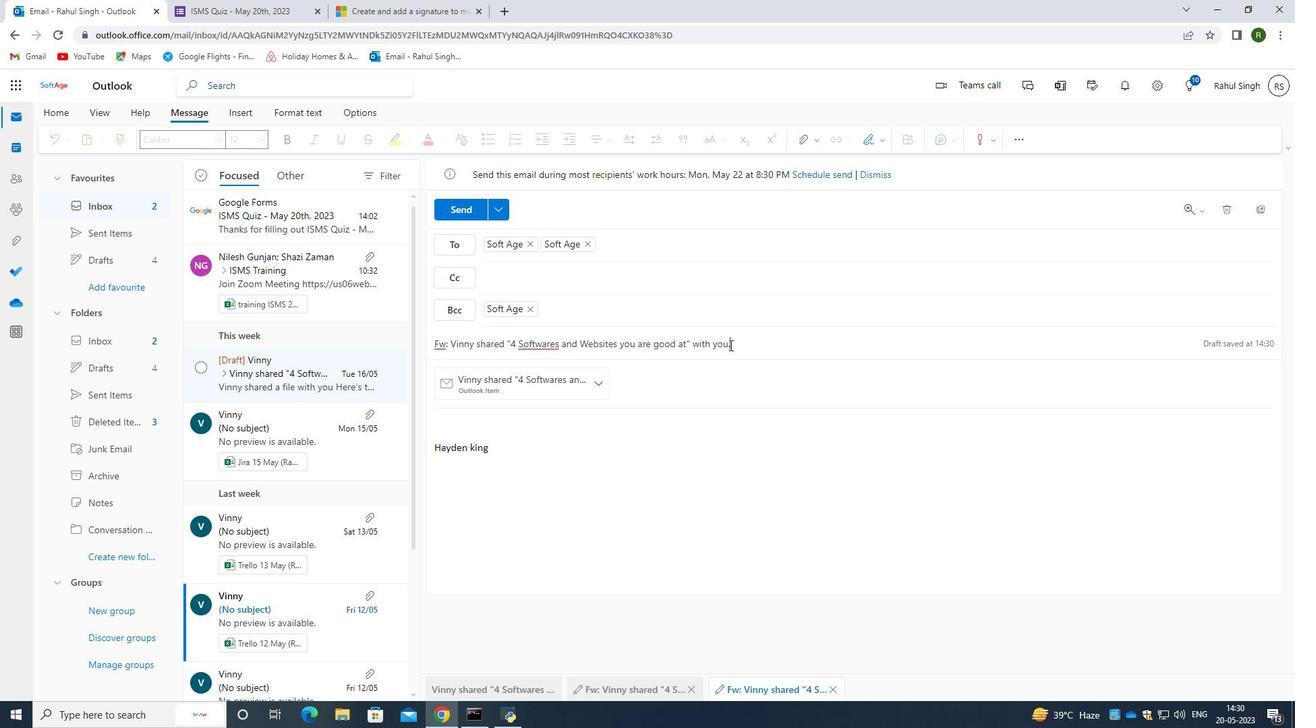 
Action: Mouse moved to (732, 348)
Screenshot: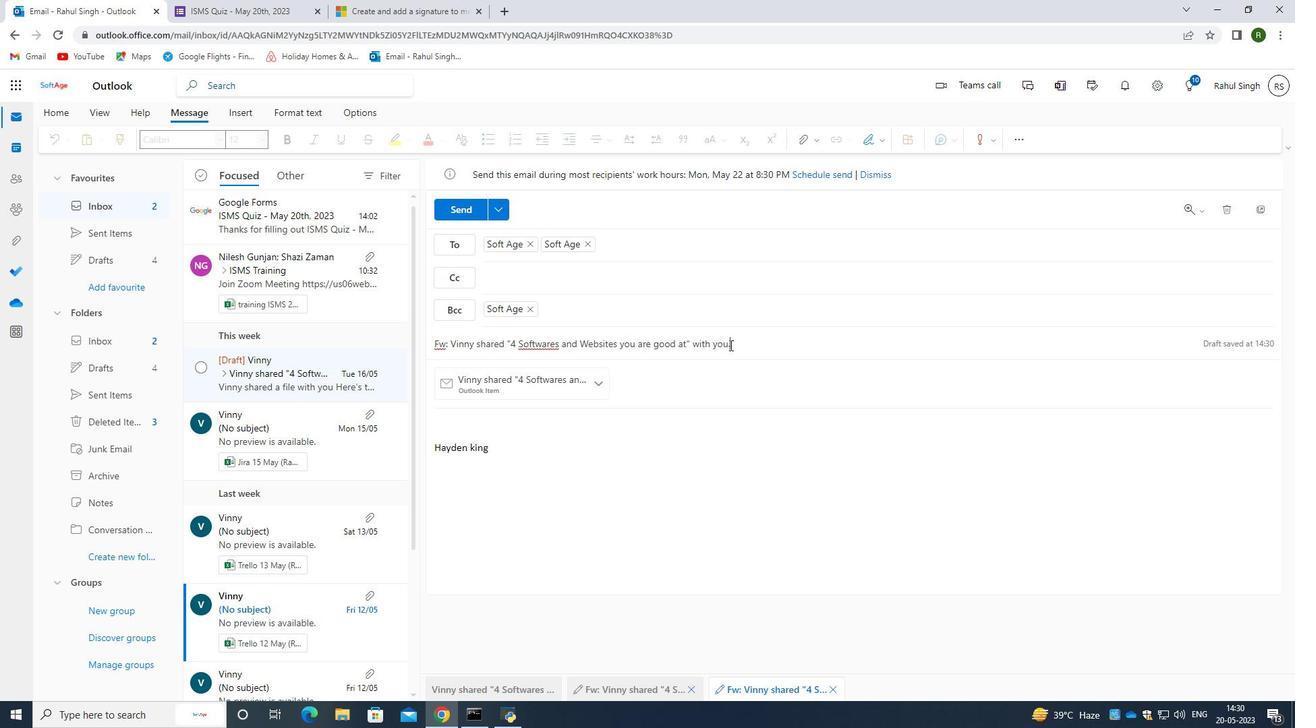 
Action: Key pressed <Key.backspace><Key.backspace><Key.backspace><Key.backspace><Key.backspace><Key.backspace><Key.backspace><Key.backspace><Key.backspace><Key.backspace><Key.backspace><Key.backspace><Key.backspace><Key.backspace><Key.backspace><Key.backspace><Key.backspace><Key.backspace><Key.backspace><Key.backspace><Key.backspace><Key.backspace><Key.backspace><Key.backspace><Key.backspace><Key.backspace><Key.backspace><Key.backspace><Key.backspace><Key.backspace><Key.backspace><Key.backspace><Key.backspace><Key.backspace><Key.backspace><Key.backspace><Key.backspace><Key.backspace><Key.backspace><Key.backspace><Key.backspace><Key.backspace><Key.backspace><Key.backspace><Key.backspace><Key.backspace><Key.backspace><Key.backspace><Key.backspace><Key.backspace><Key.backspace><Key.backspace><Key.backspace><Key.backspace><Key.backspace><Key.backspace><Key.backspace><Key.backspace><Key.backspace><Key.backspace><Key.backspace><Key.backspace><Key.backspace><Key.backspace><Key.backspace><Key.backspace><Key.backspace><Key.backspace><Key.backspace><Key.caps_lock>C<Key.caps_lock>onfirmation<Key.space>of<Key.space>an<Key.space>app
Screenshot: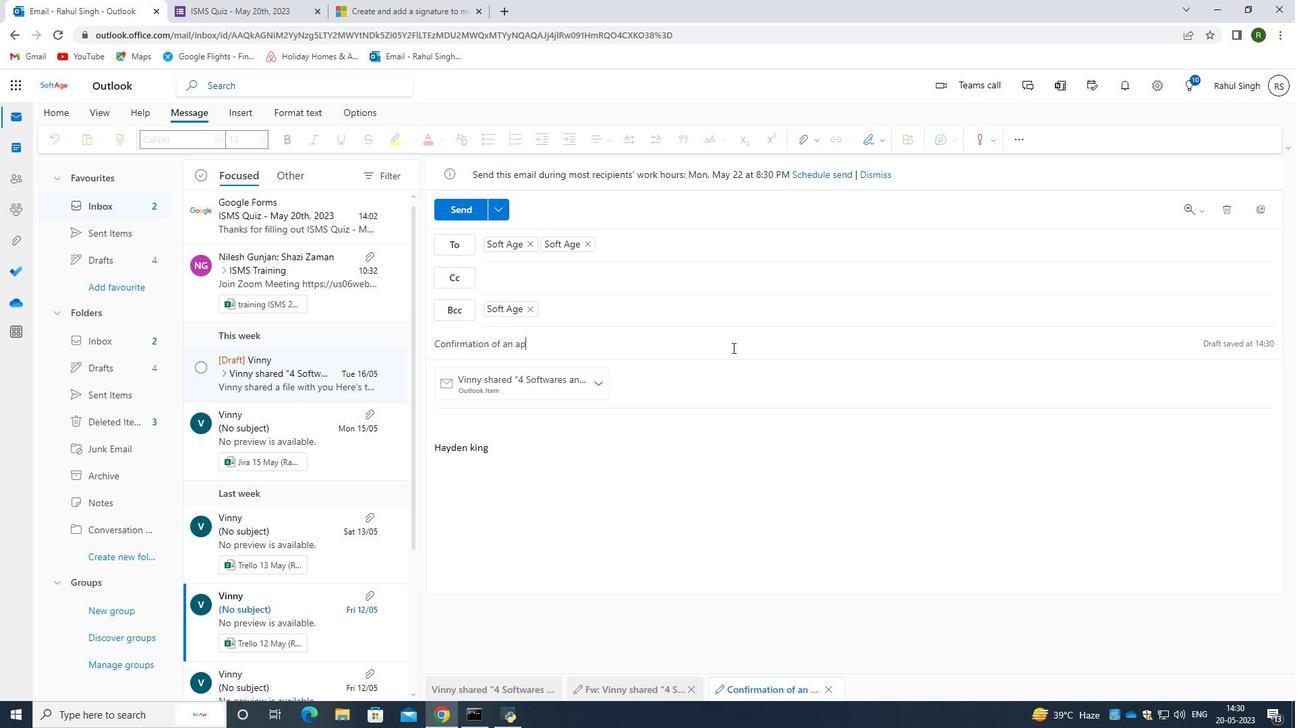 
Action: Mouse moved to (732, 348)
Screenshot: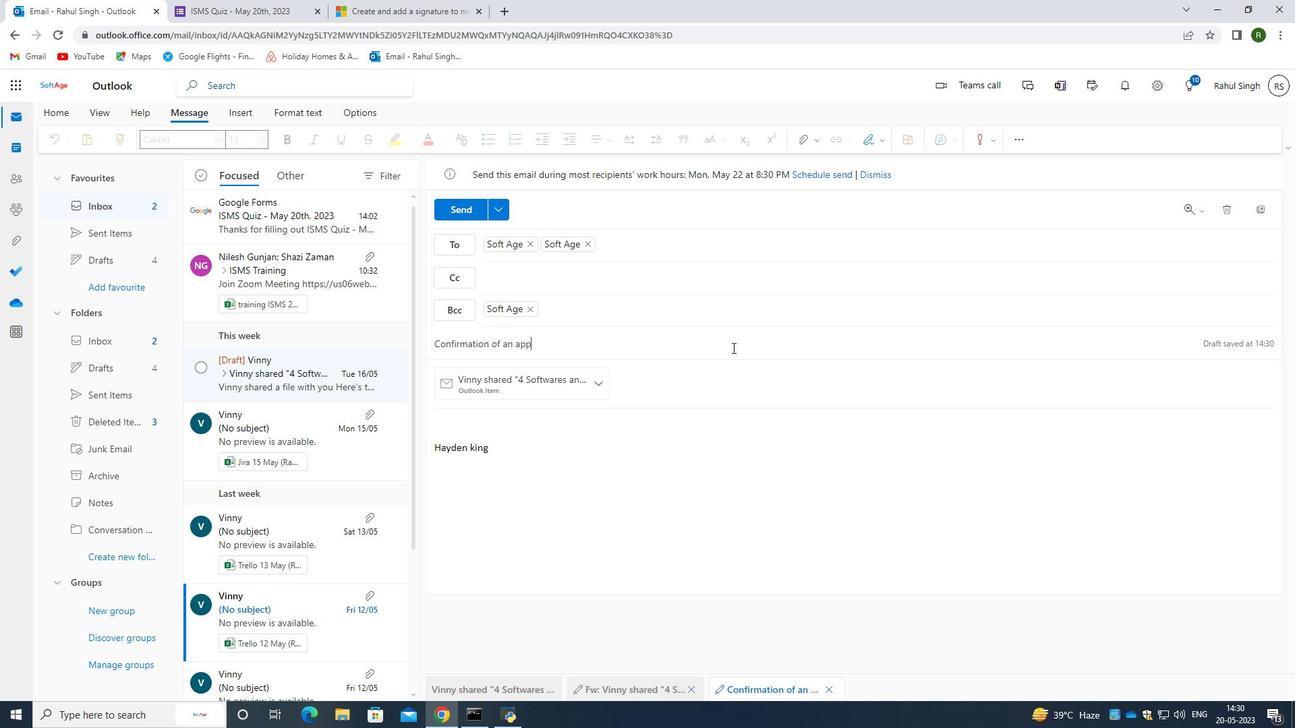 
Action: Key pressed ointment<Key.space>fro<Key.backspace><Key.backspace><Key.backspace>
Screenshot: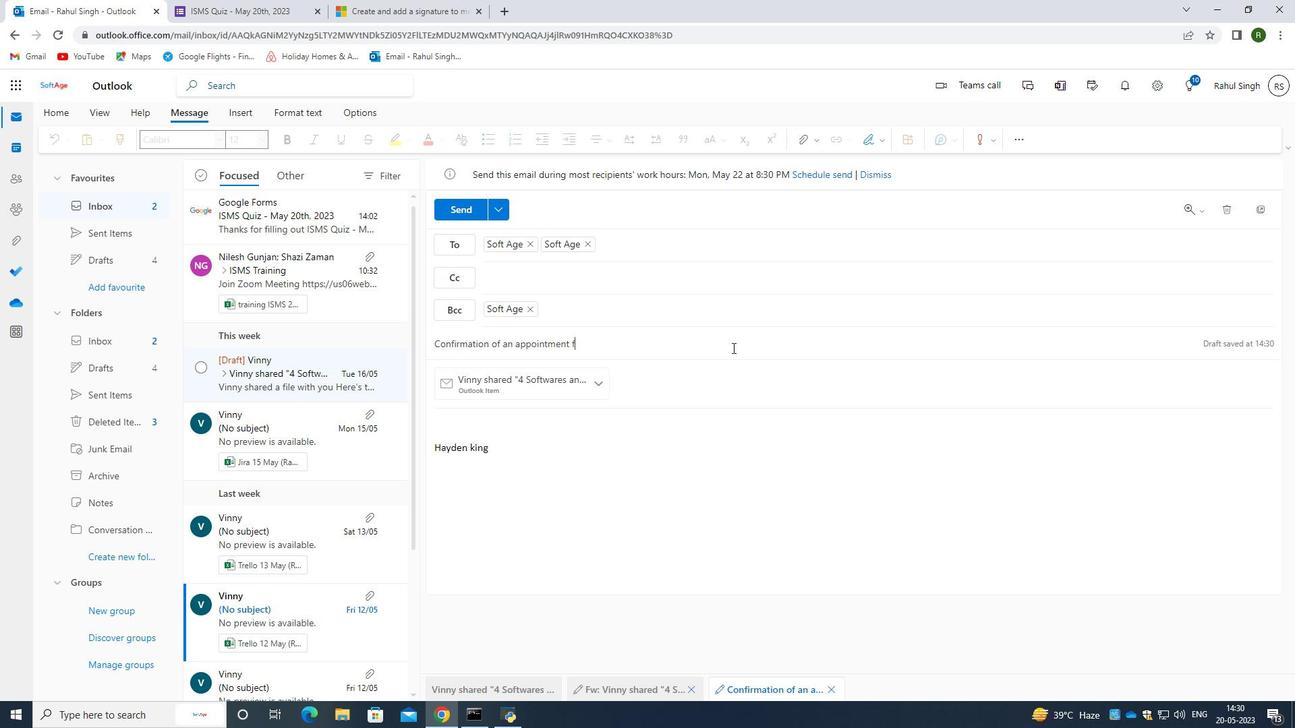 
Action: Mouse moved to (472, 419)
Screenshot: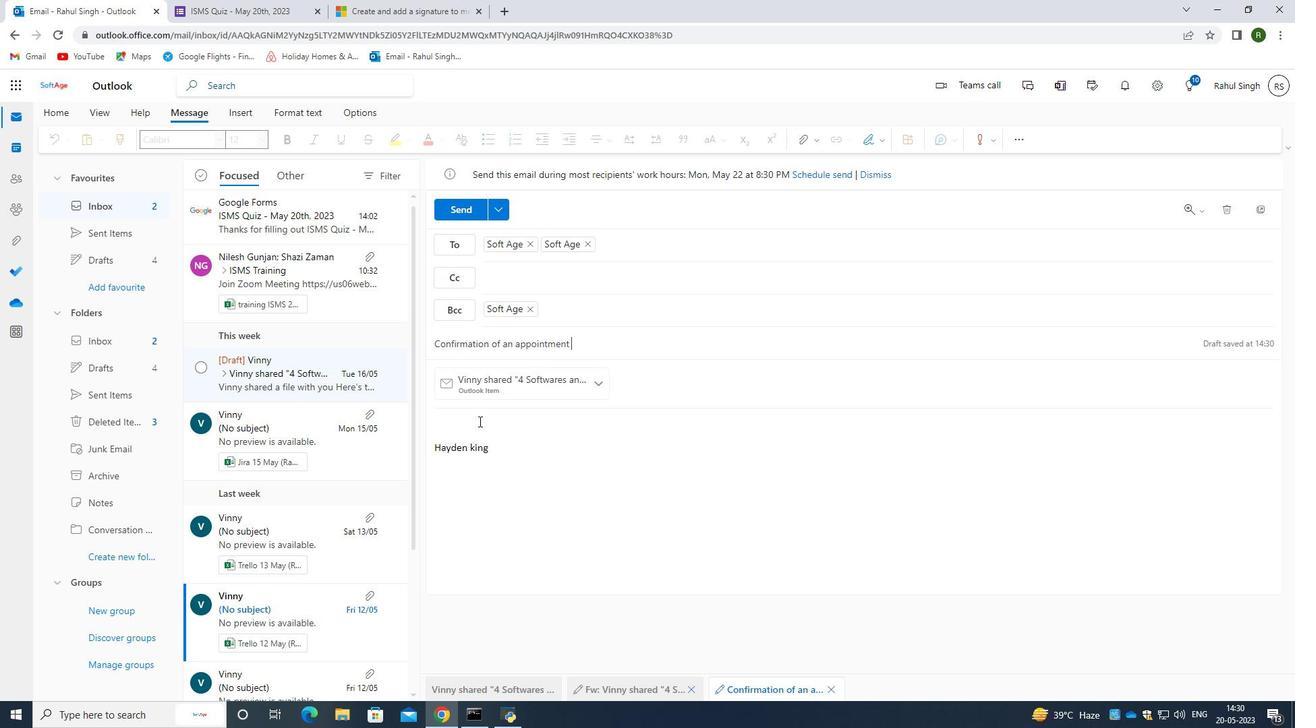 
Action: Mouse pressed left at (472, 419)
Screenshot: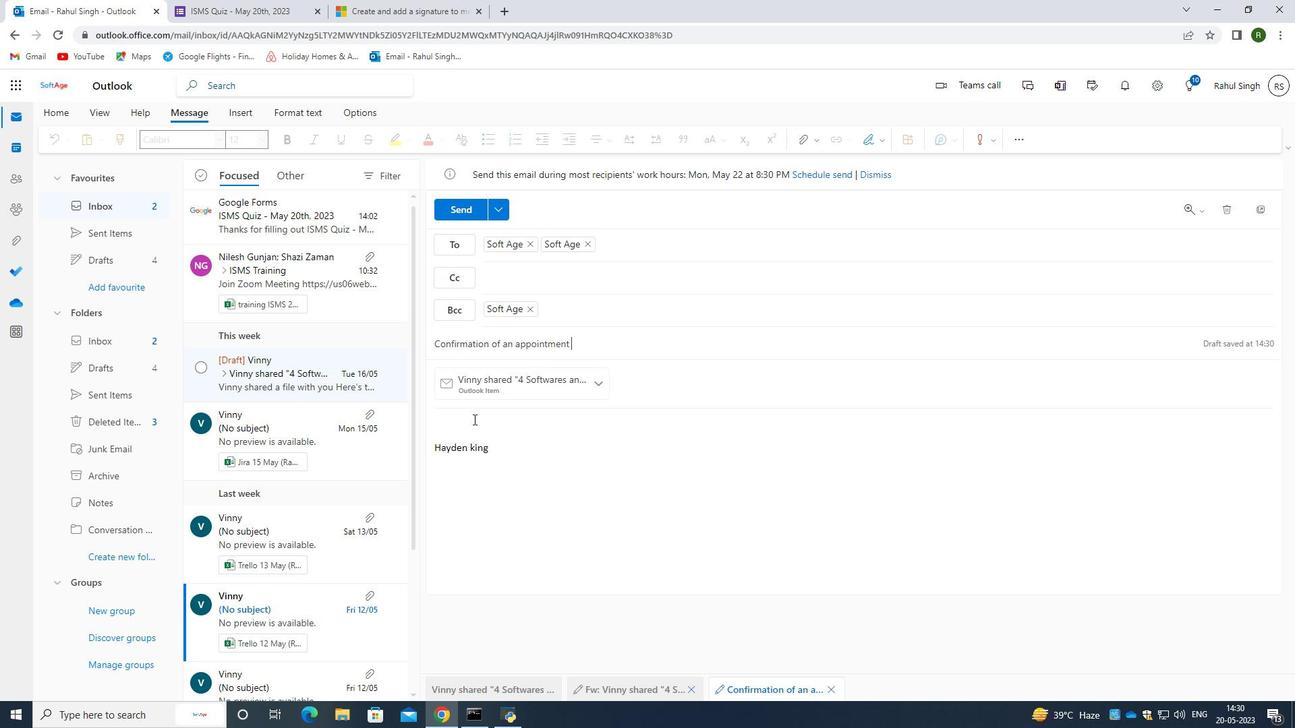 
Action: Key pressed <Key.caps_lock>I<Key.caps_lock><Key.space>would<Key.space>like<Key.space>to<Key.space>schedule<Key.space>a<Key.space>project<Key.space>status<Key.space>review<Key.space>mett<Key.backspace><Key.backspace>eting.
Screenshot: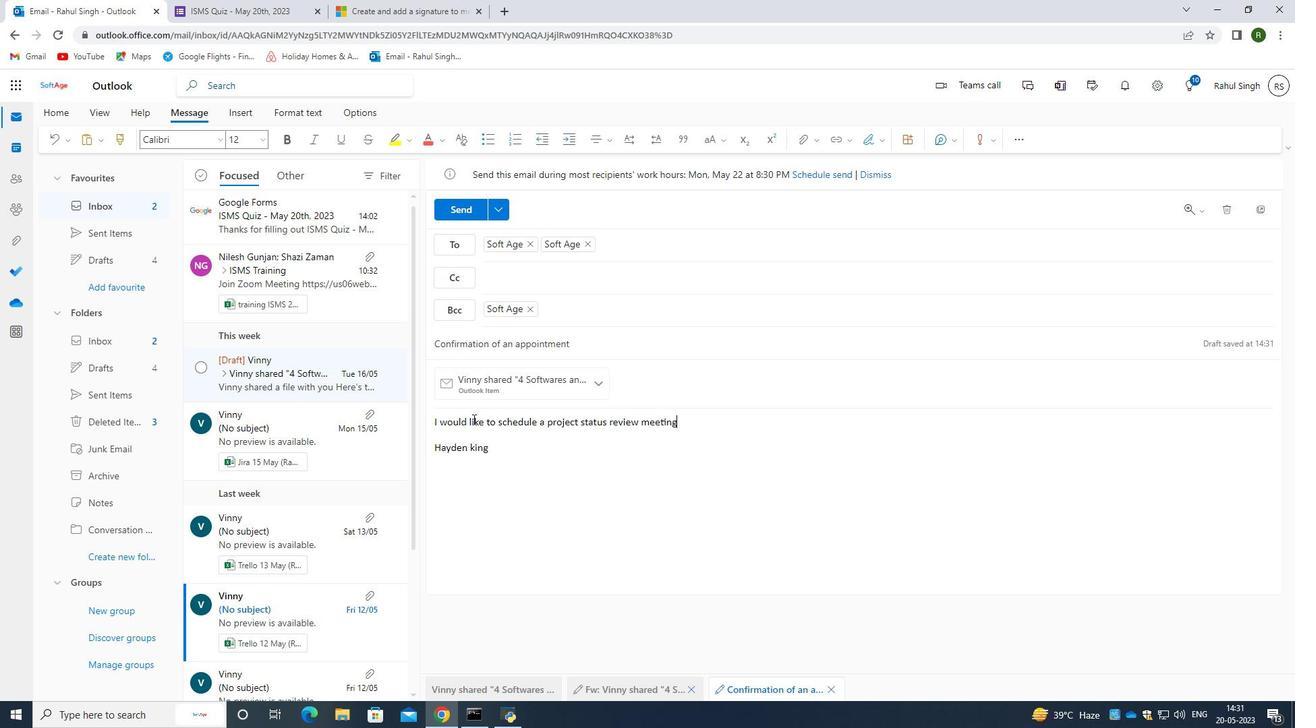 
Action: Mouse moved to (651, 463)
Screenshot: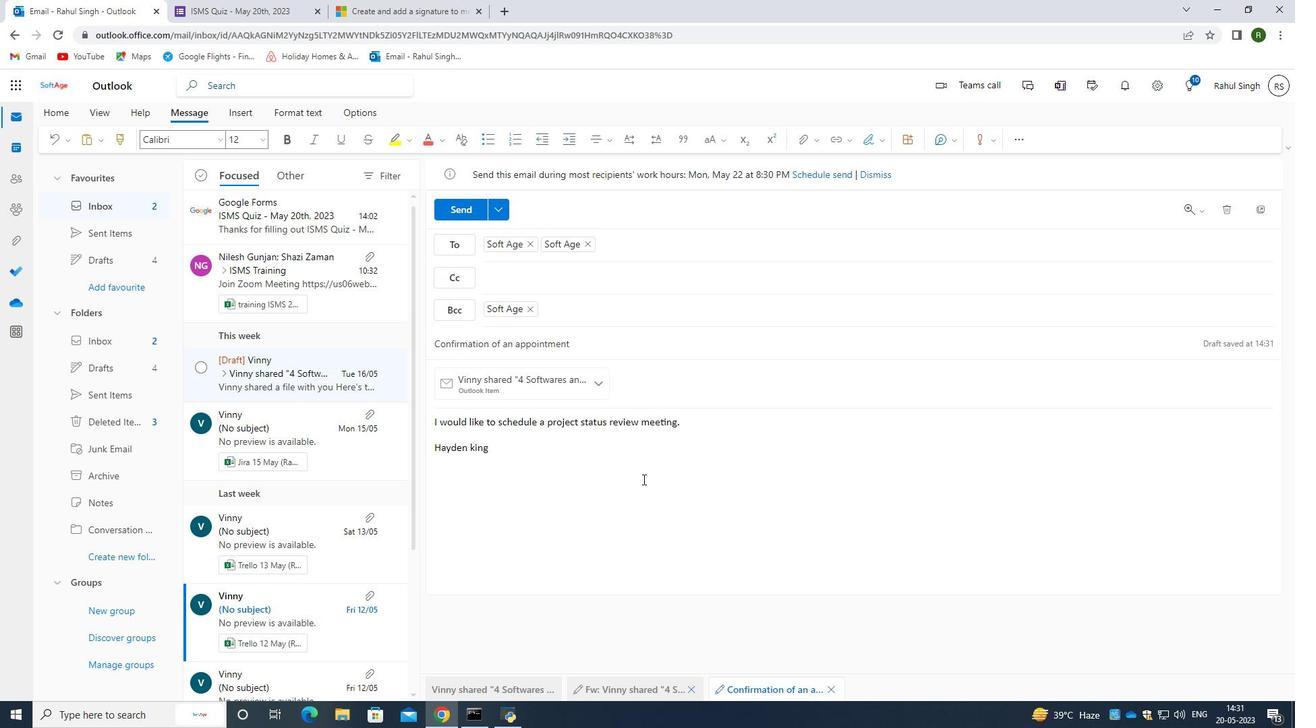 
Action: Mouse scrolled (651, 464) with delta (0, 0)
Screenshot: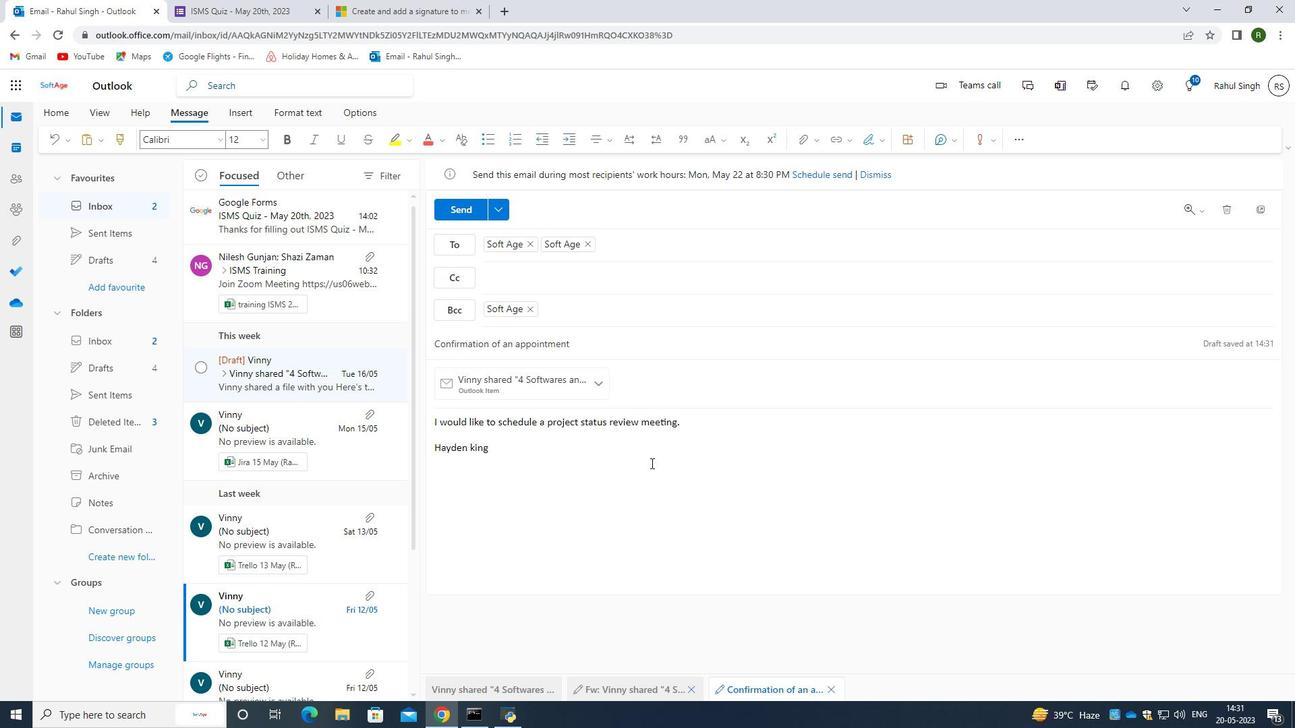 
Action: Mouse scrolled (651, 464) with delta (0, 0)
Screenshot: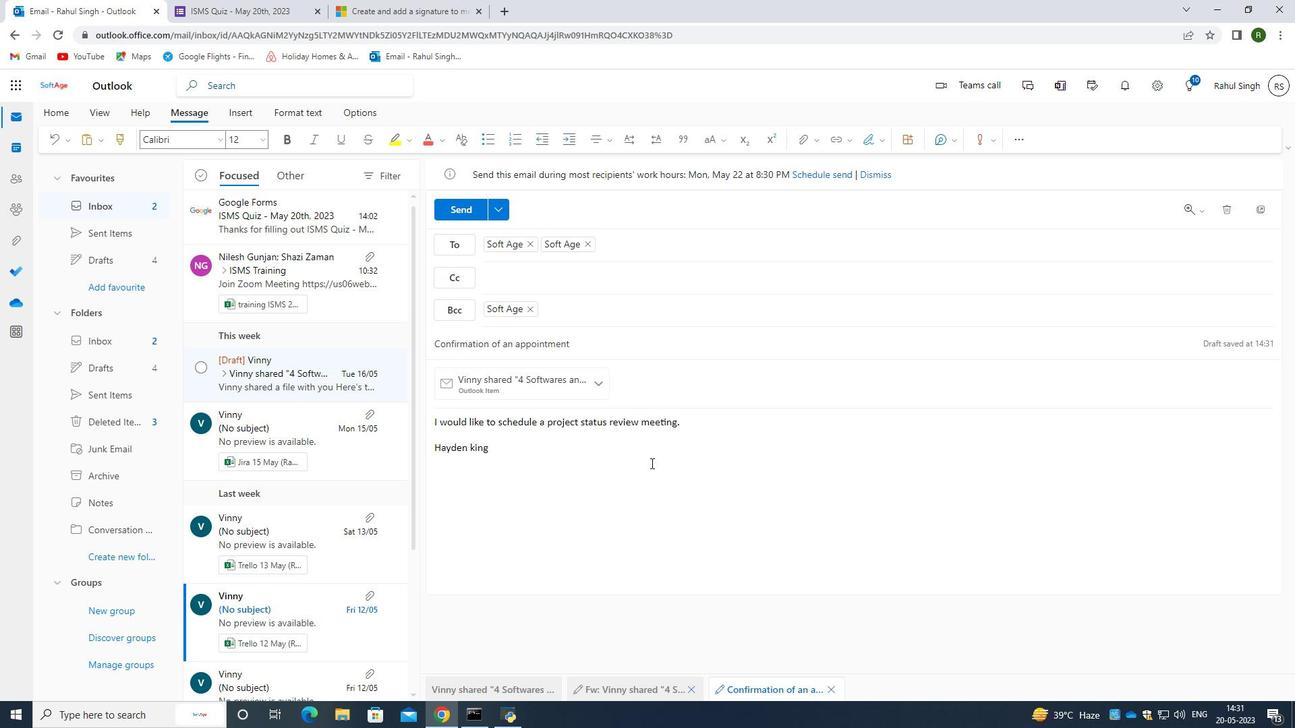 
Action: Mouse moved to (452, 207)
Screenshot: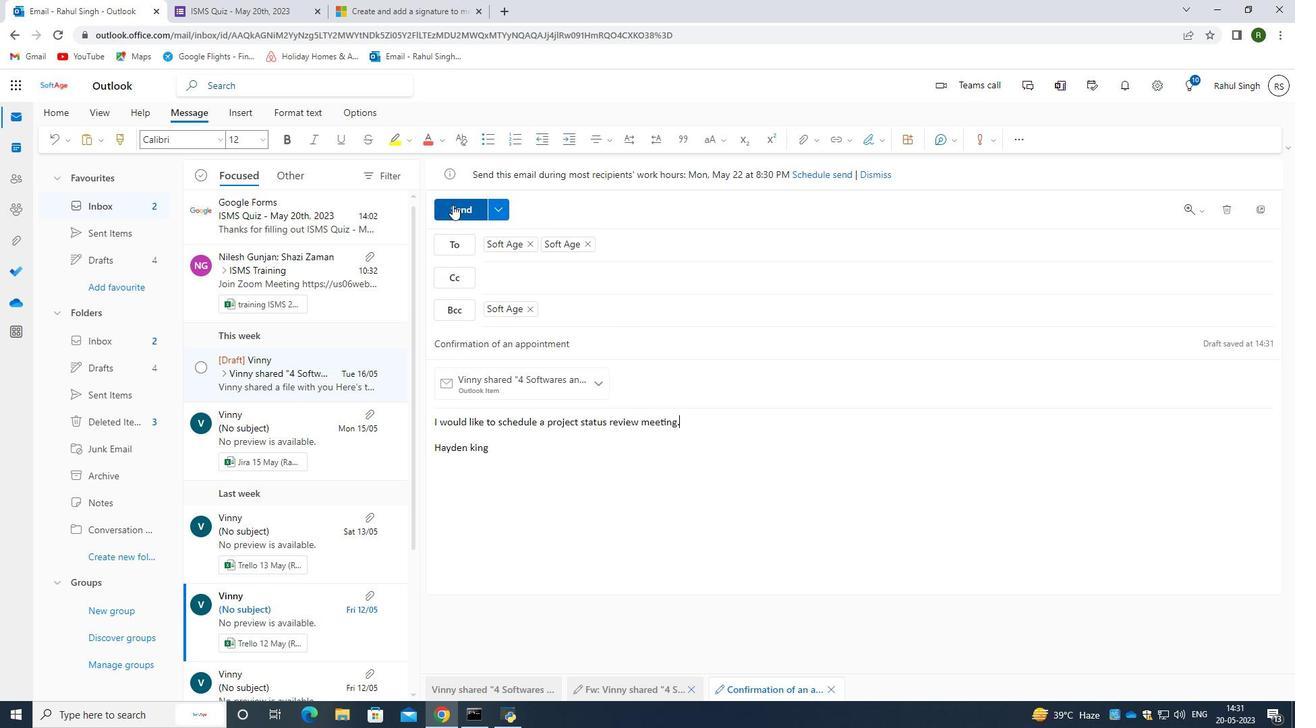 
Action: Mouse pressed left at (452, 207)
Screenshot: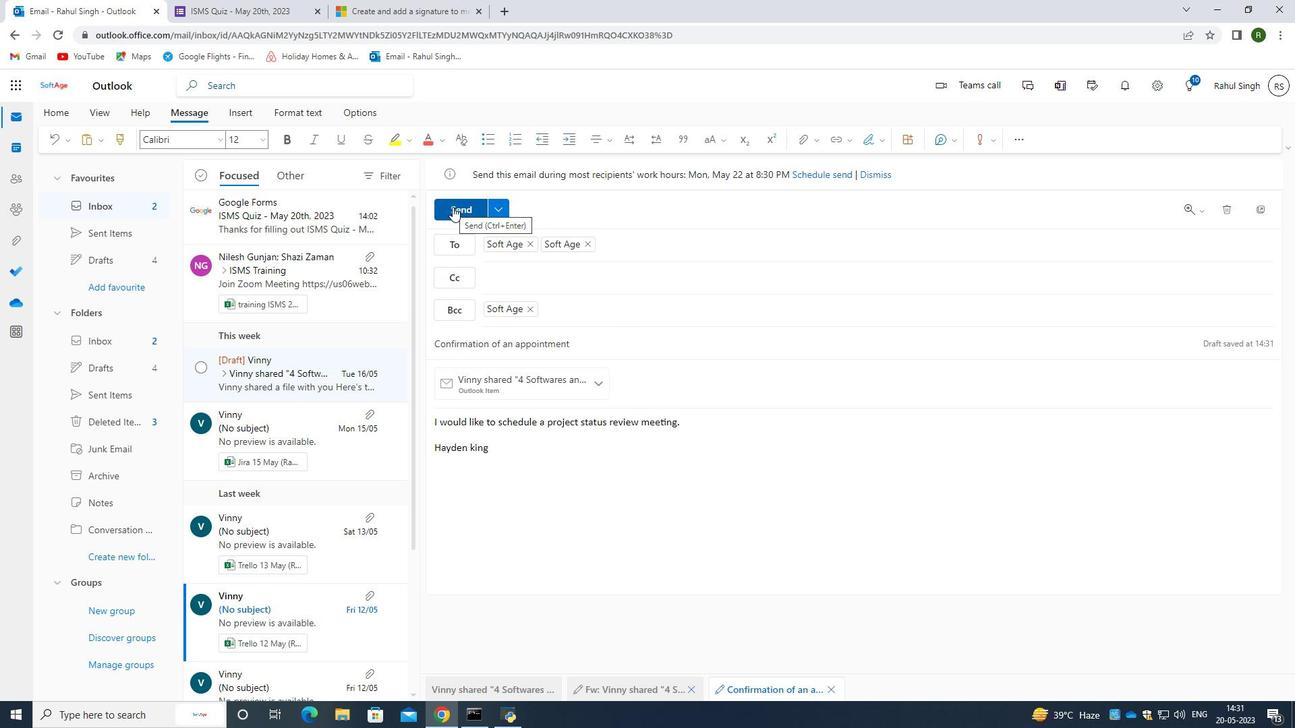 
Action: Mouse moved to (607, 408)
Screenshot: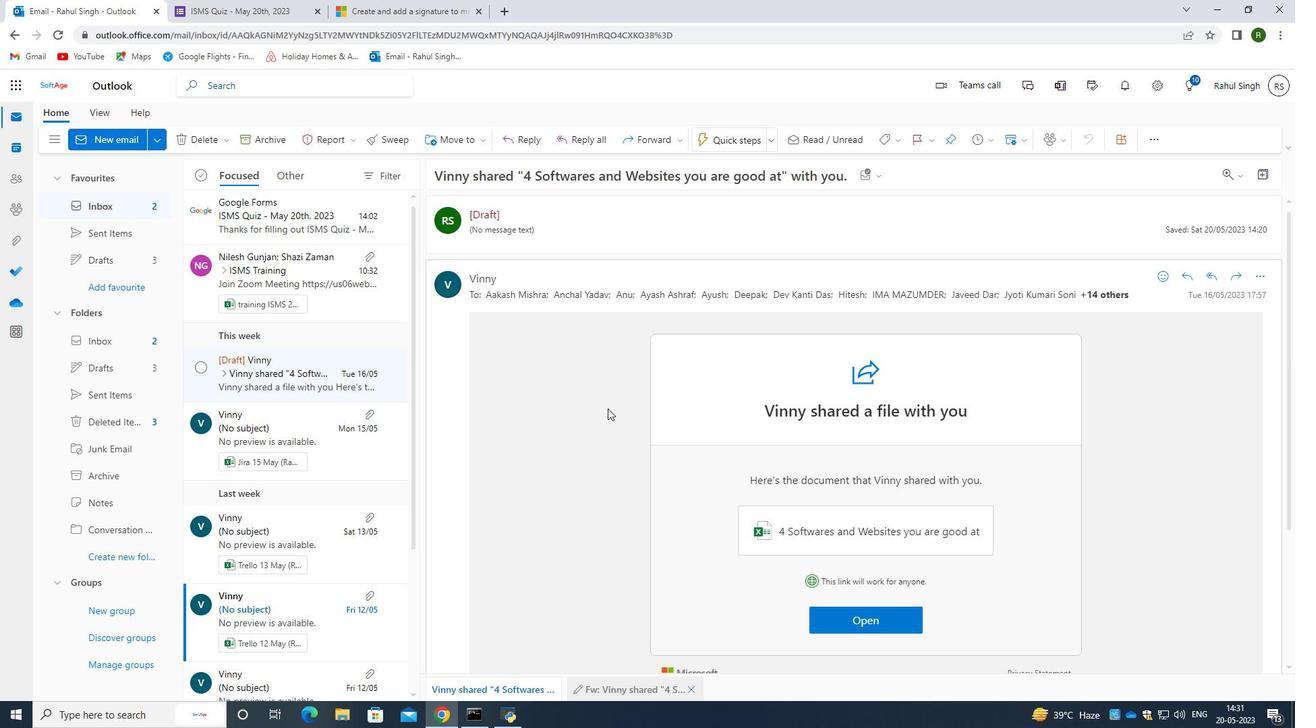 
Action: Mouse scrolled (607, 408) with delta (0, 0)
Screenshot: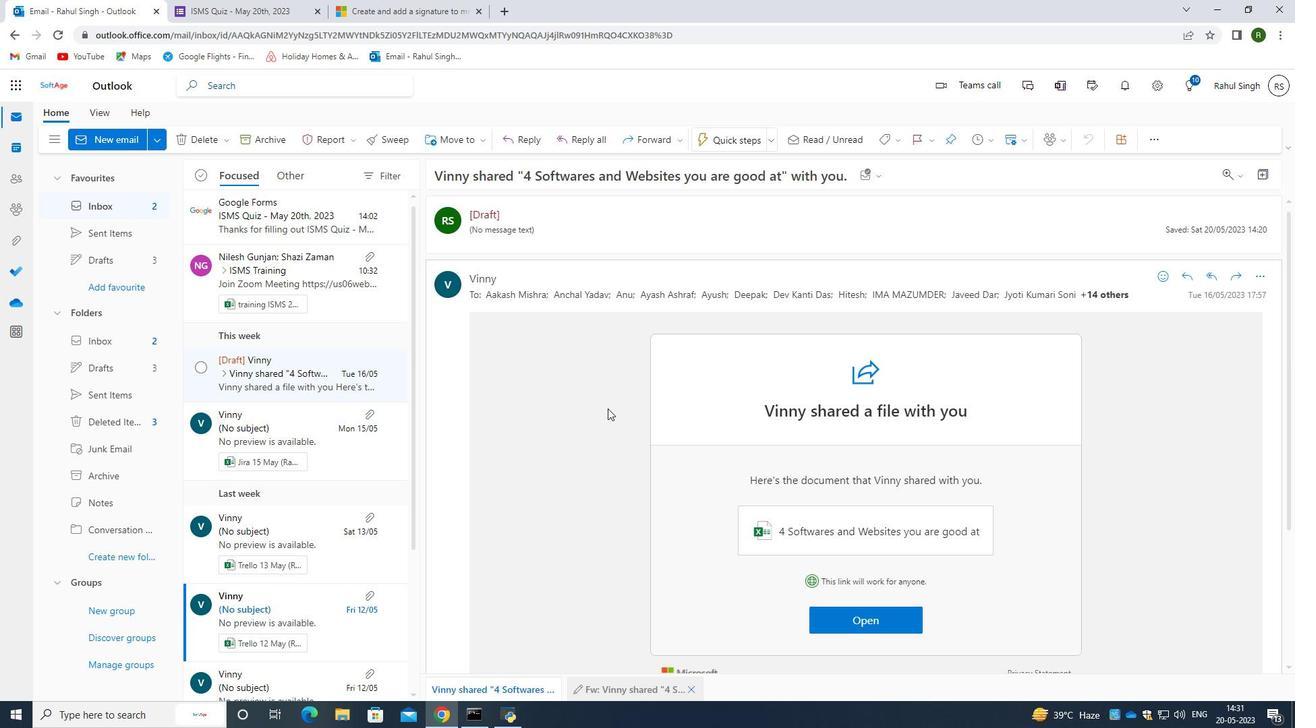 
Action: Mouse scrolled (607, 408) with delta (0, 0)
Screenshot: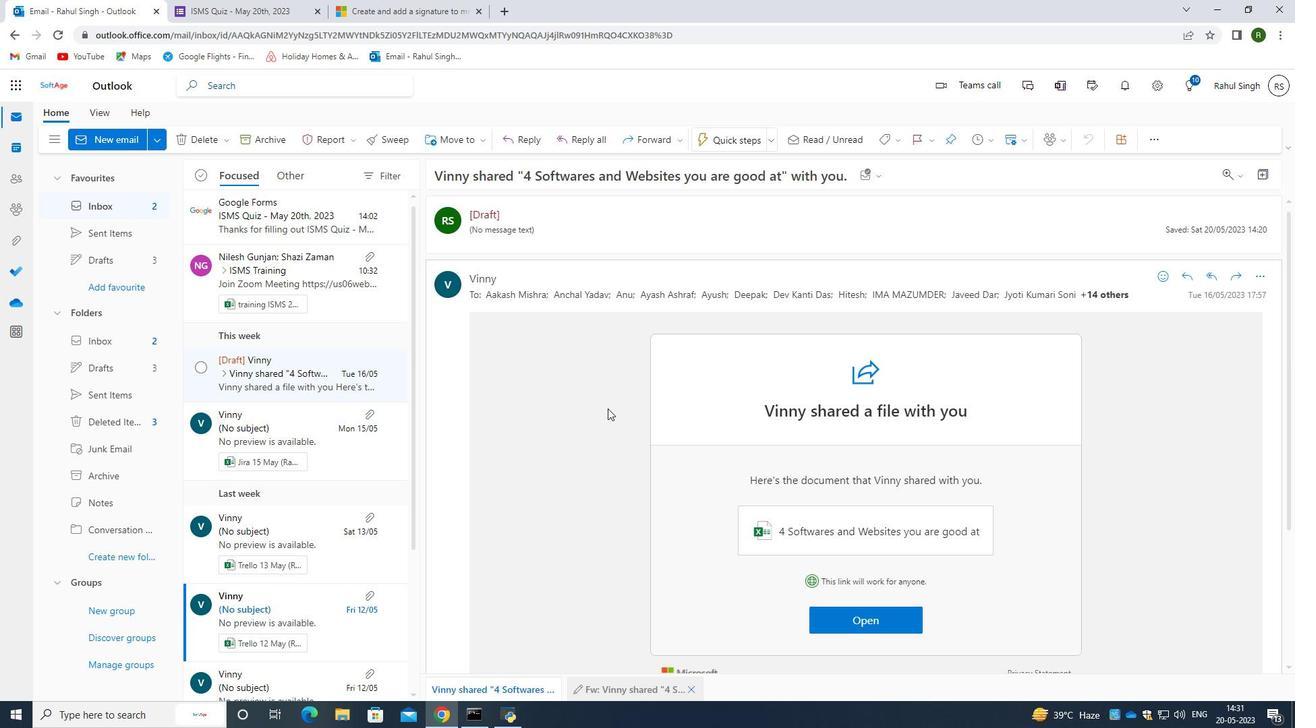 
Action: Mouse scrolled (607, 408) with delta (0, 0)
Screenshot: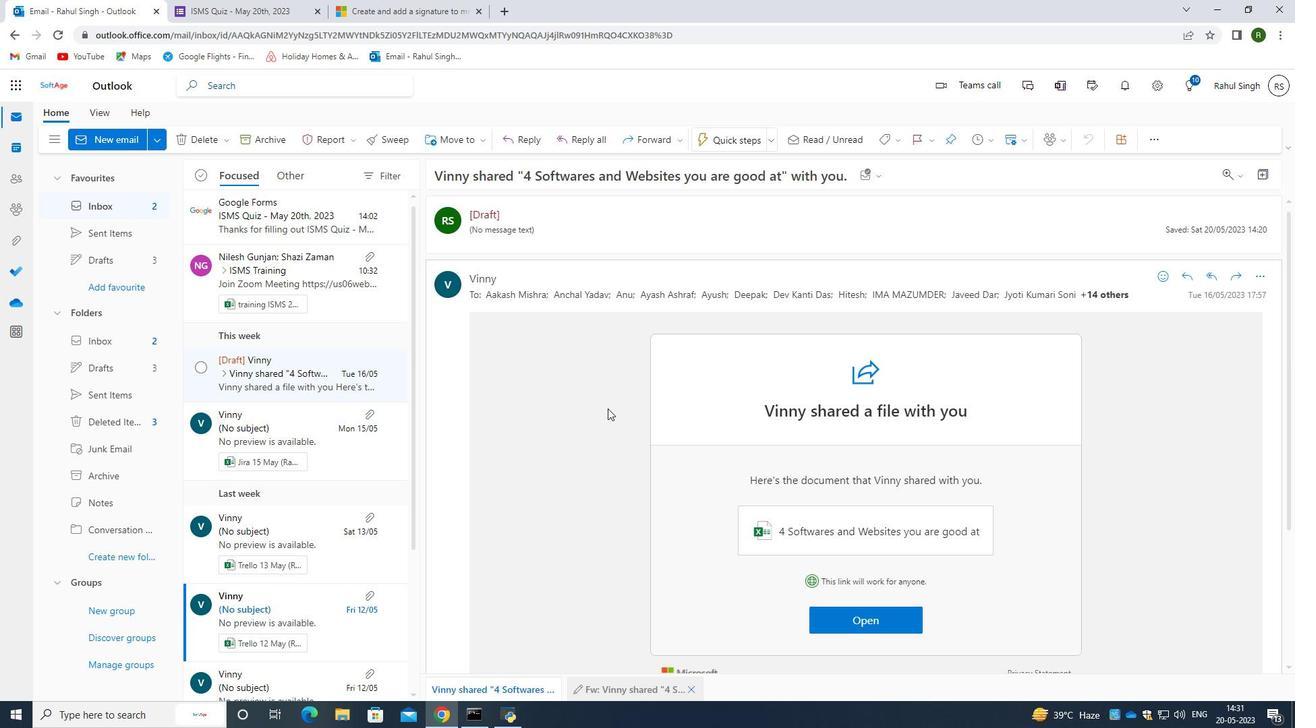 
Action: Mouse scrolled (607, 409) with delta (0, 0)
Screenshot: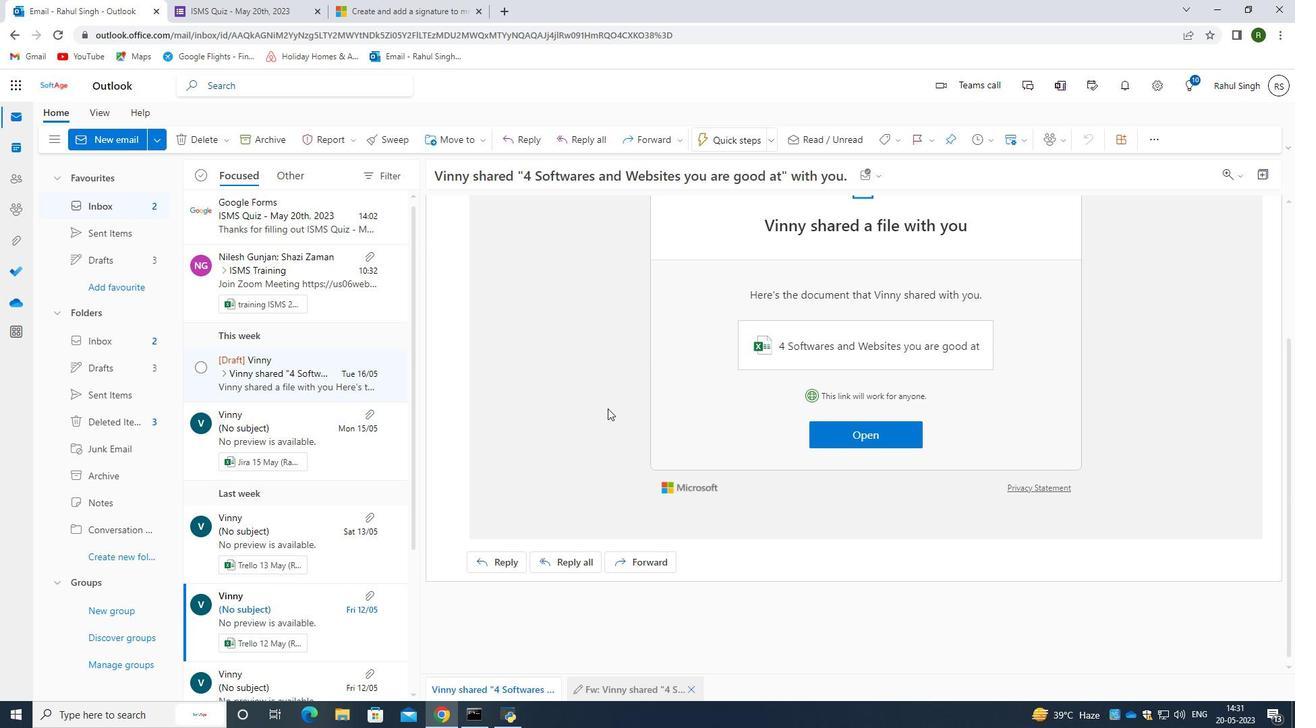 
Action: Mouse scrolled (607, 409) with delta (0, 0)
Screenshot: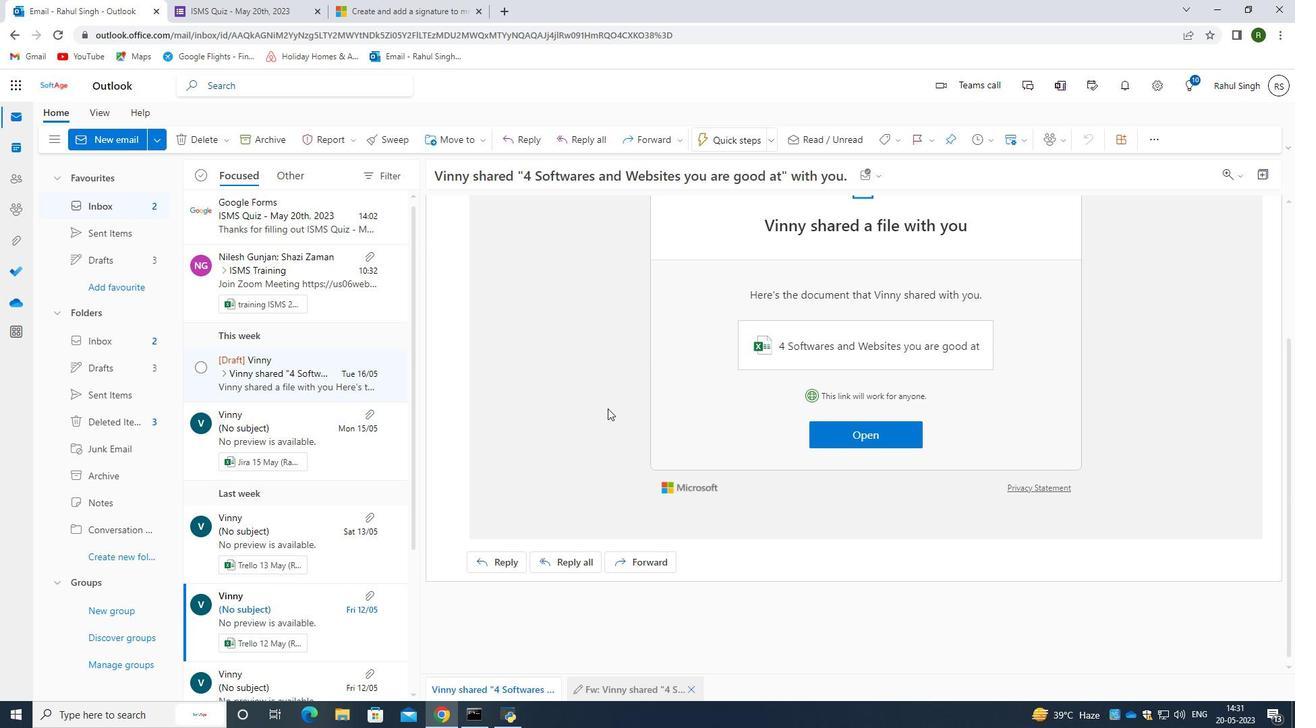 
Action: Mouse scrolled (607, 409) with delta (0, 0)
Screenshot: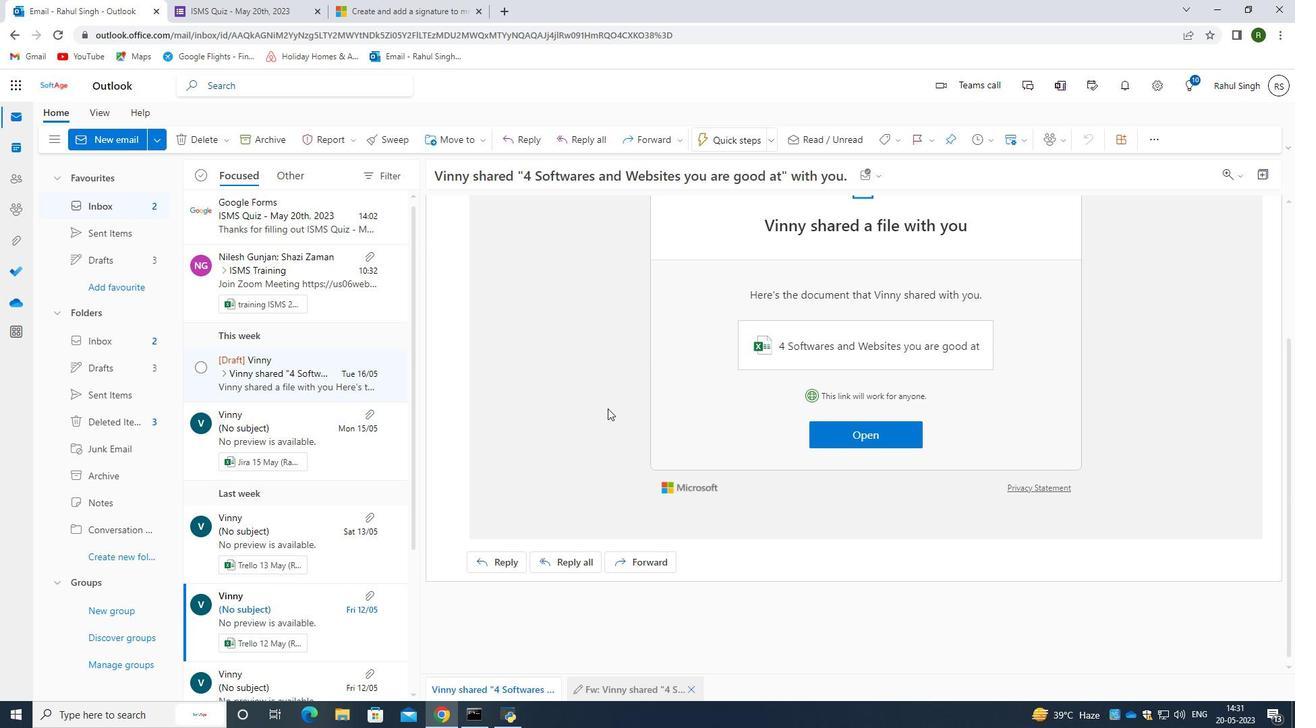
Action: Mouse scrolled (607, 409) with delta (0, 0)
Screenshot: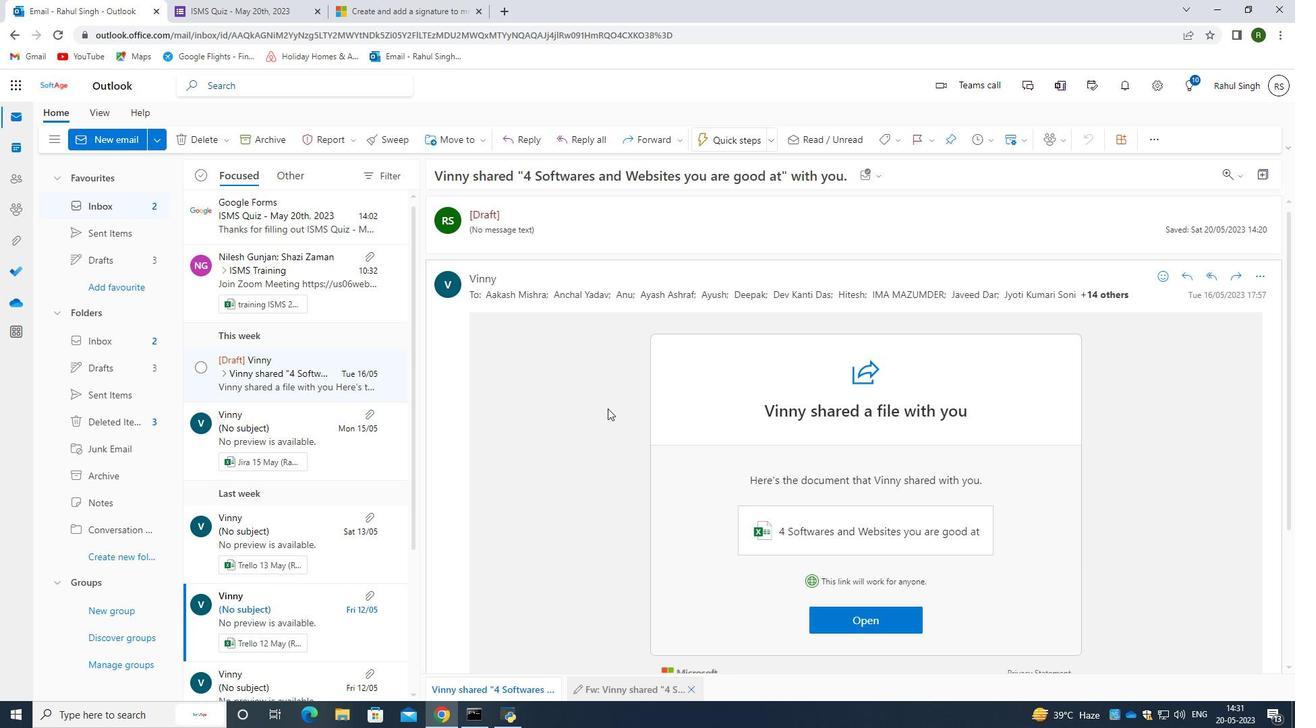 
Action: Mouse scrolled (607, 409) with delta (0, 0)
Screenshot: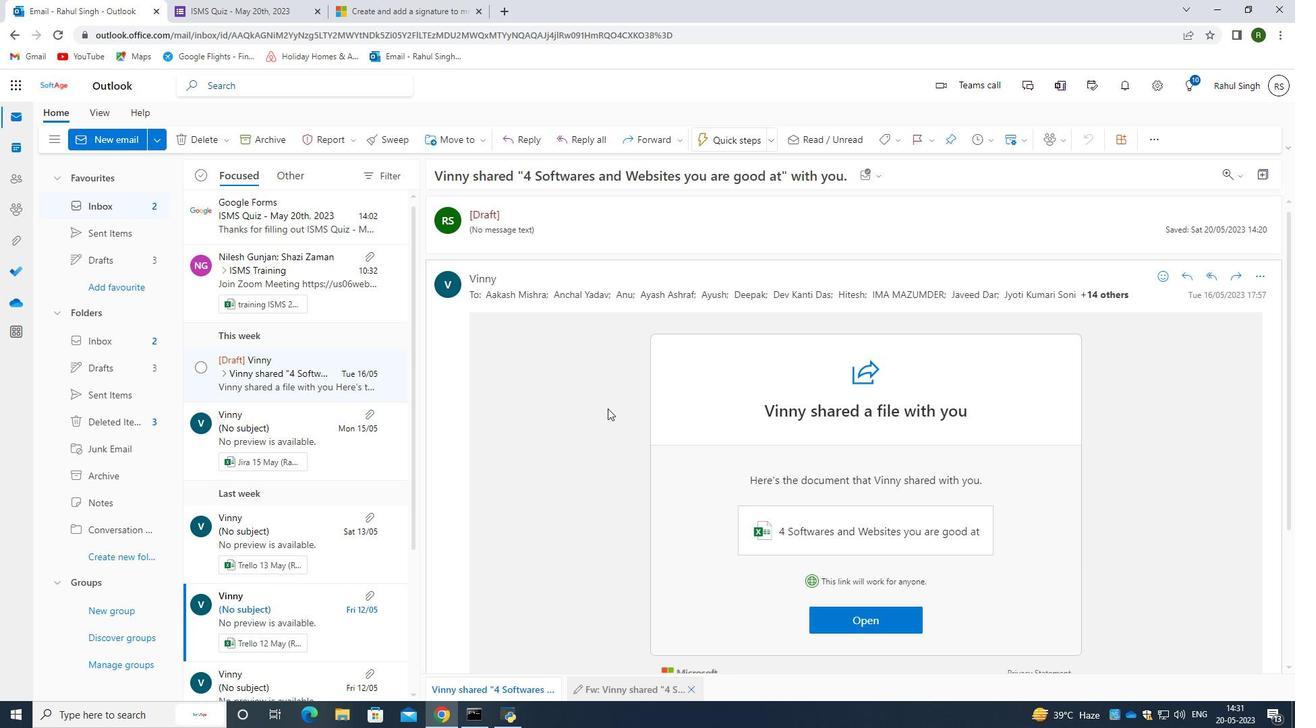 
Action: Mouse scrolled (607, 409) with delta (0, 0)
Screenshot: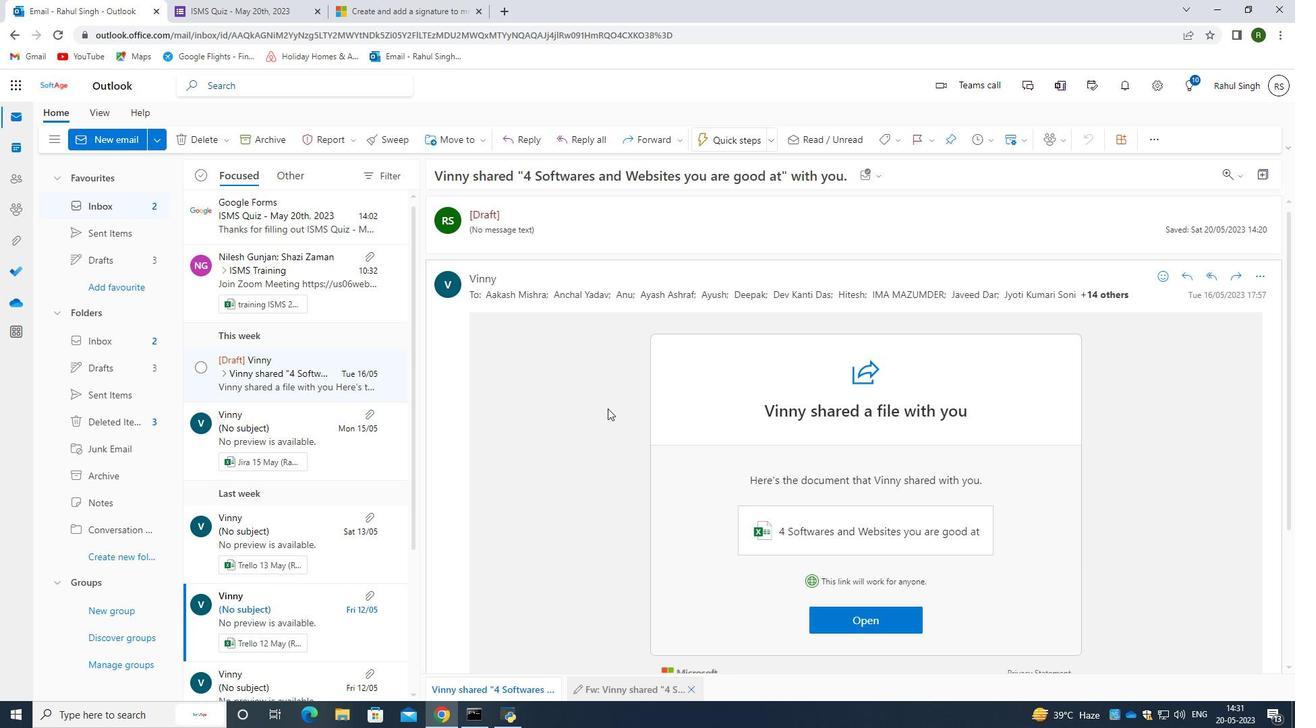 
Action: Mouse moved to (499, 221)
Screenshot: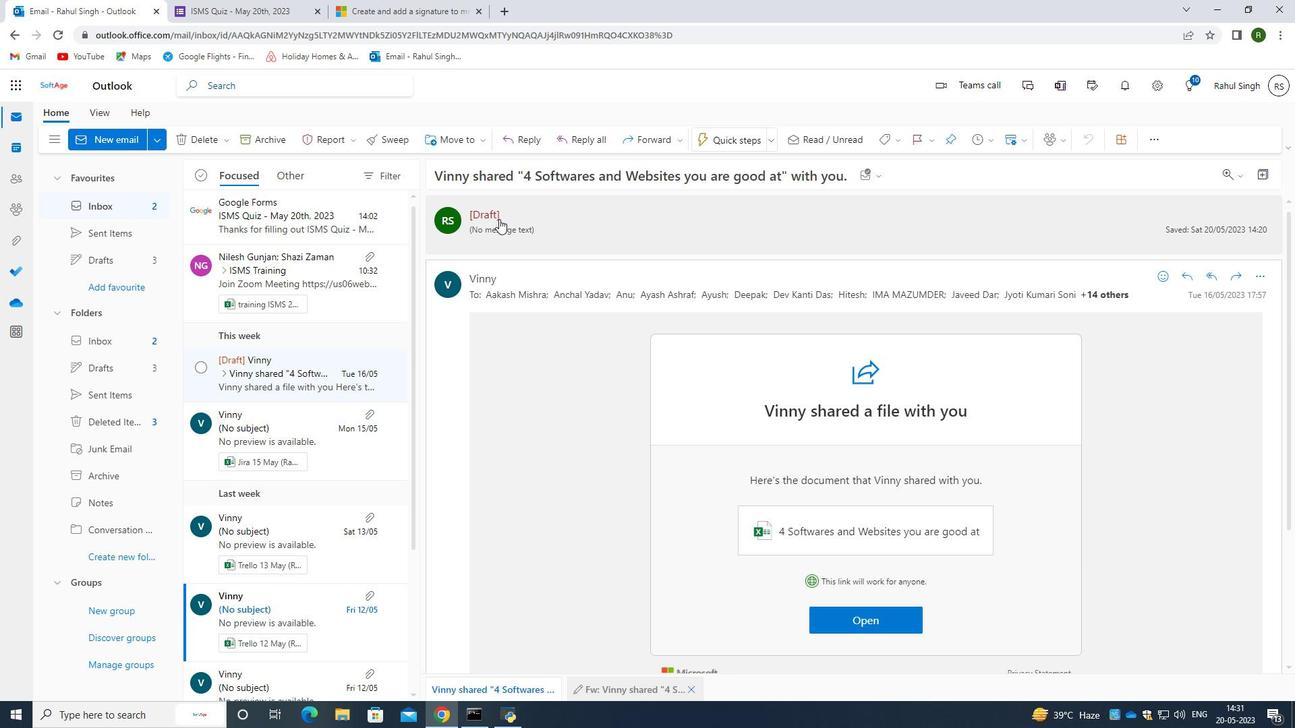 
Action: Mouse pressed left at (499, 221)
Screenshot: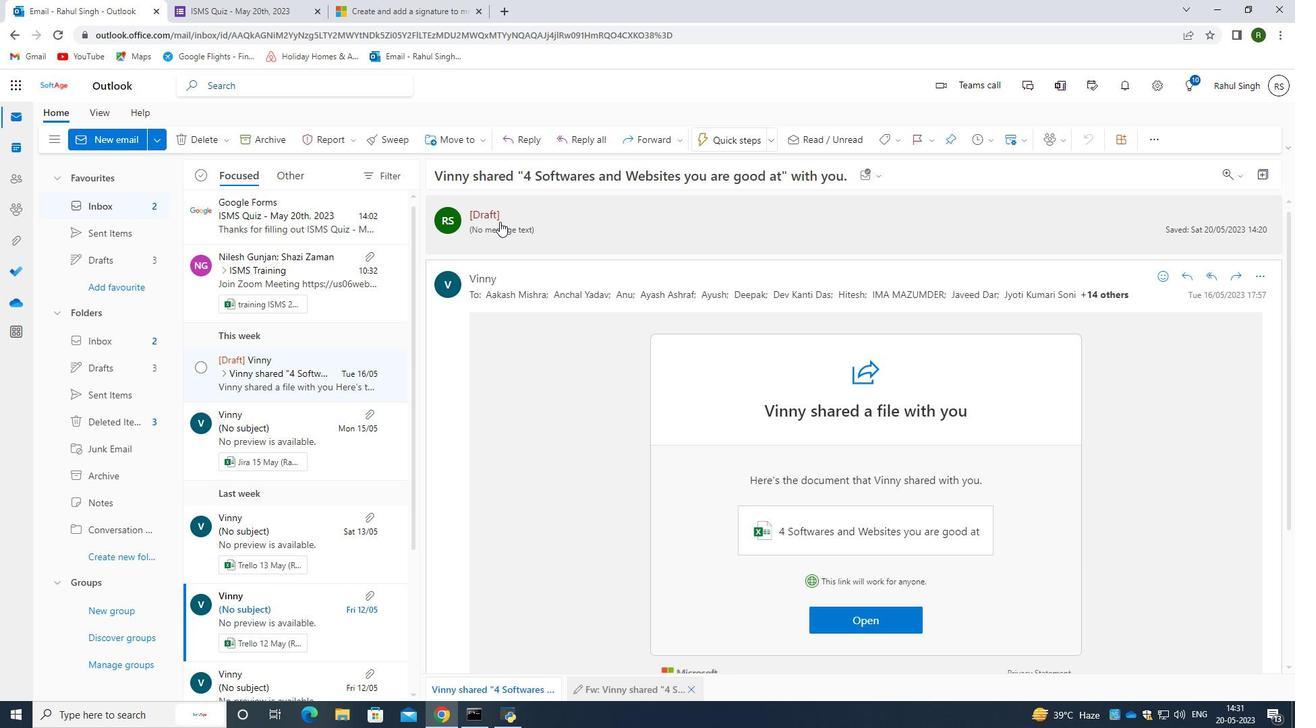 
Action: Mouse moved to (555, 244)
Screenshot: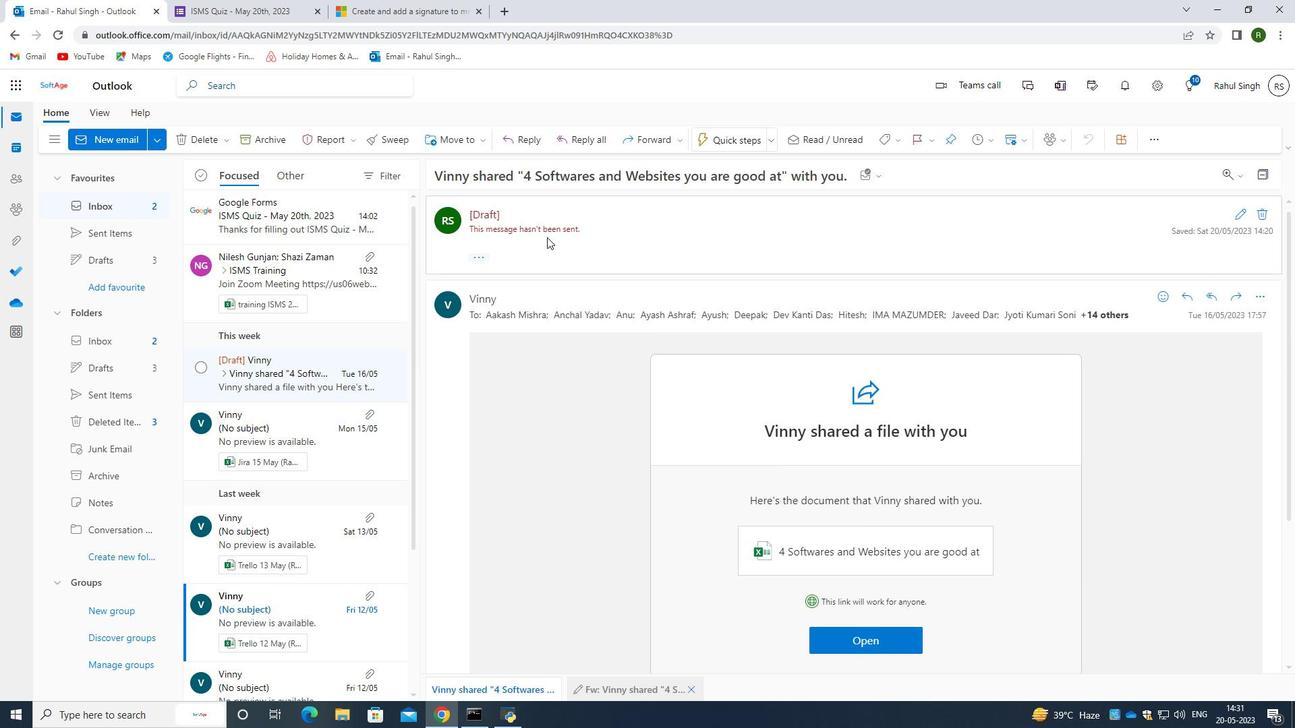 
Action: Mouse scrolled (555, 244) with delta (0, 0)
Screenshot: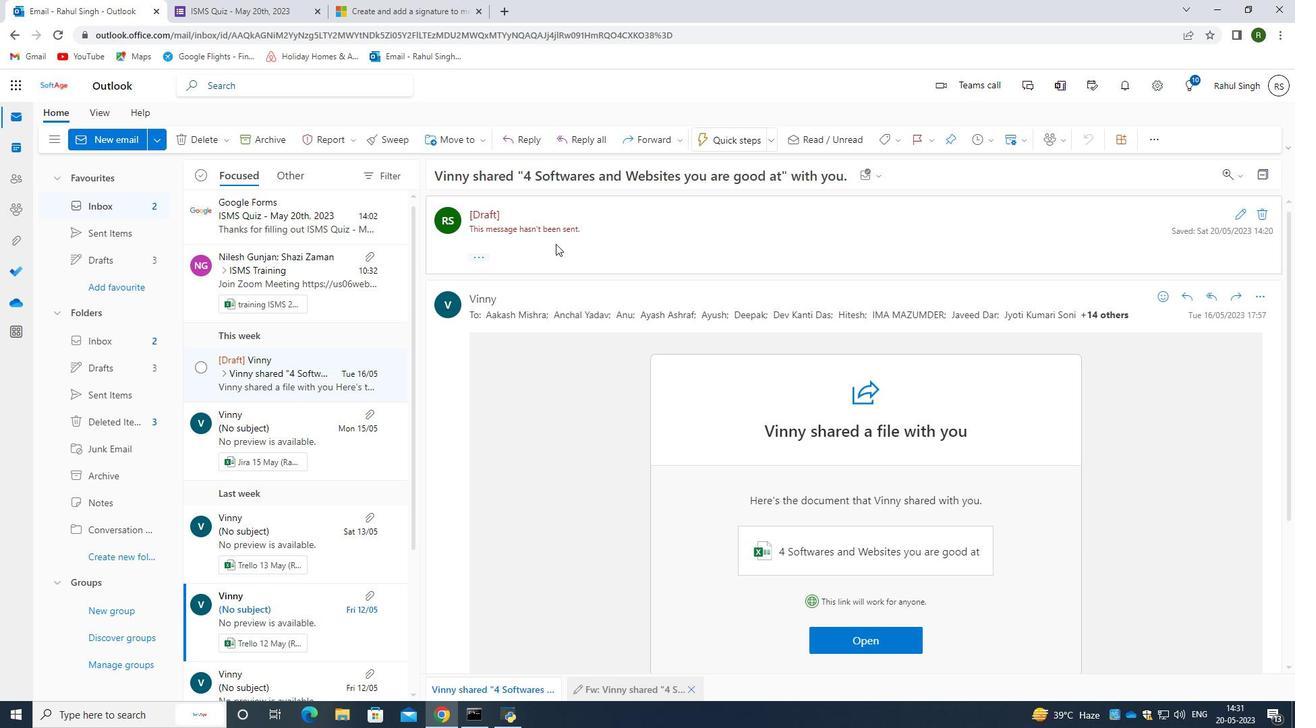 
Action: Mouse scrolled (555, 244) with delta (0, 0)
Screenshot: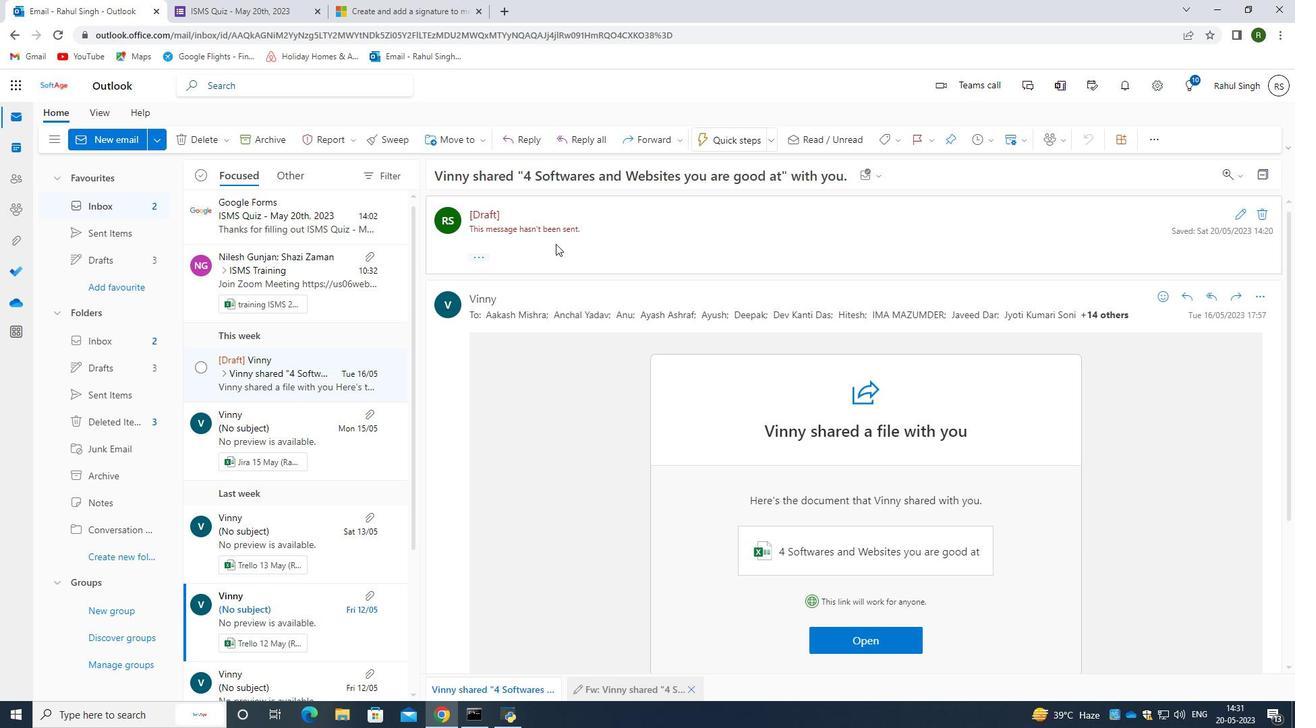 
Action: Mouse moved to (103, 398)
Screenshot: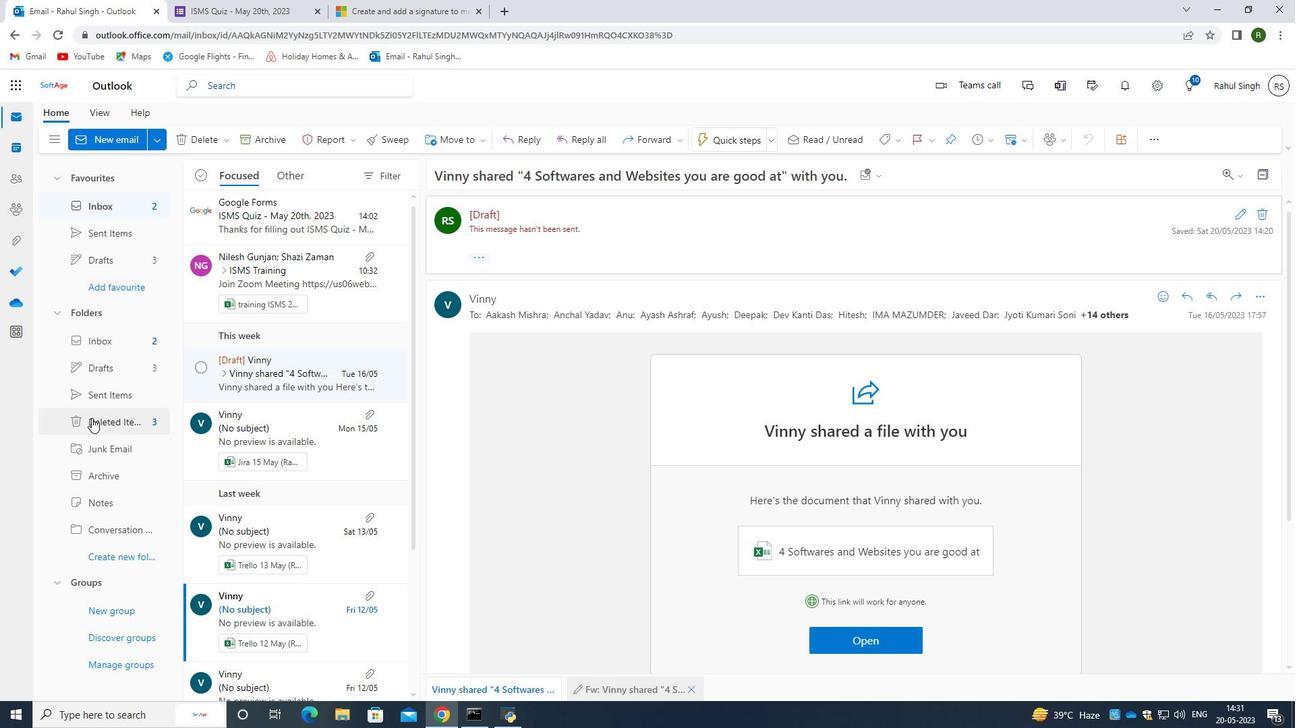 
Action: Mouse pressed left at (103, 398)
Screenshot: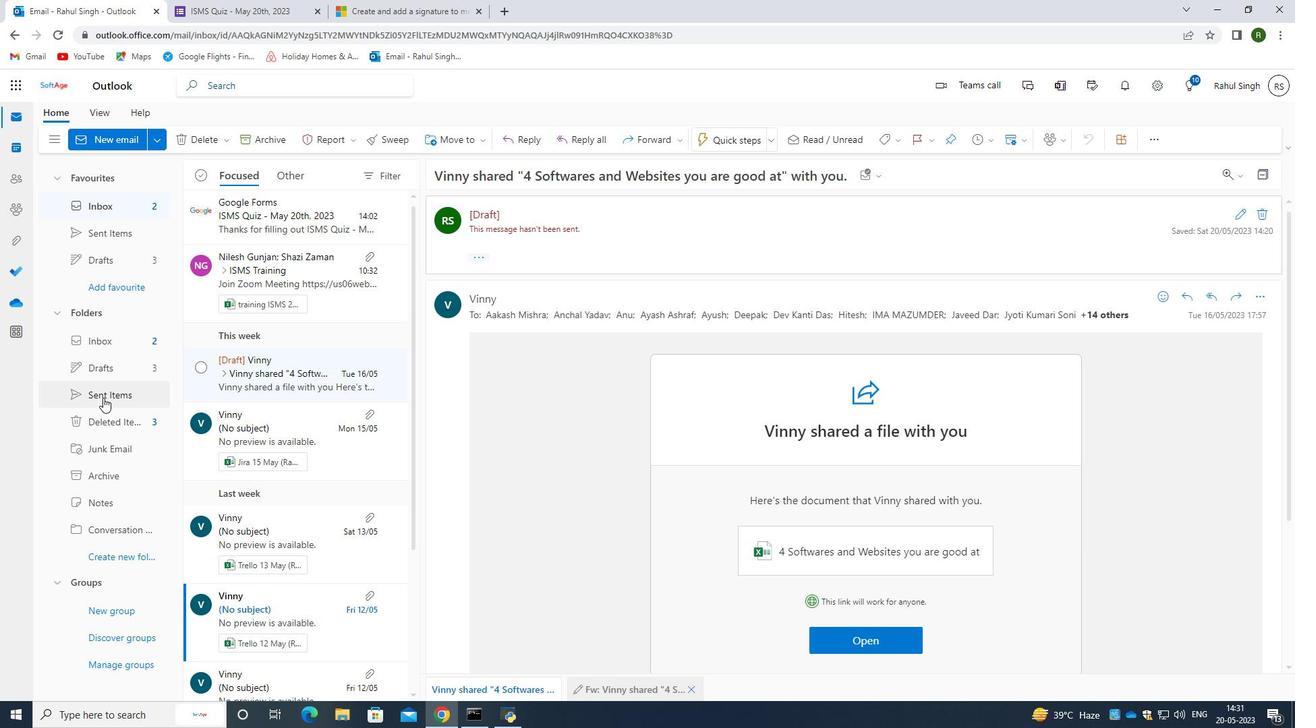 
Action: Mouse moved to (301, 242)
Screenshot: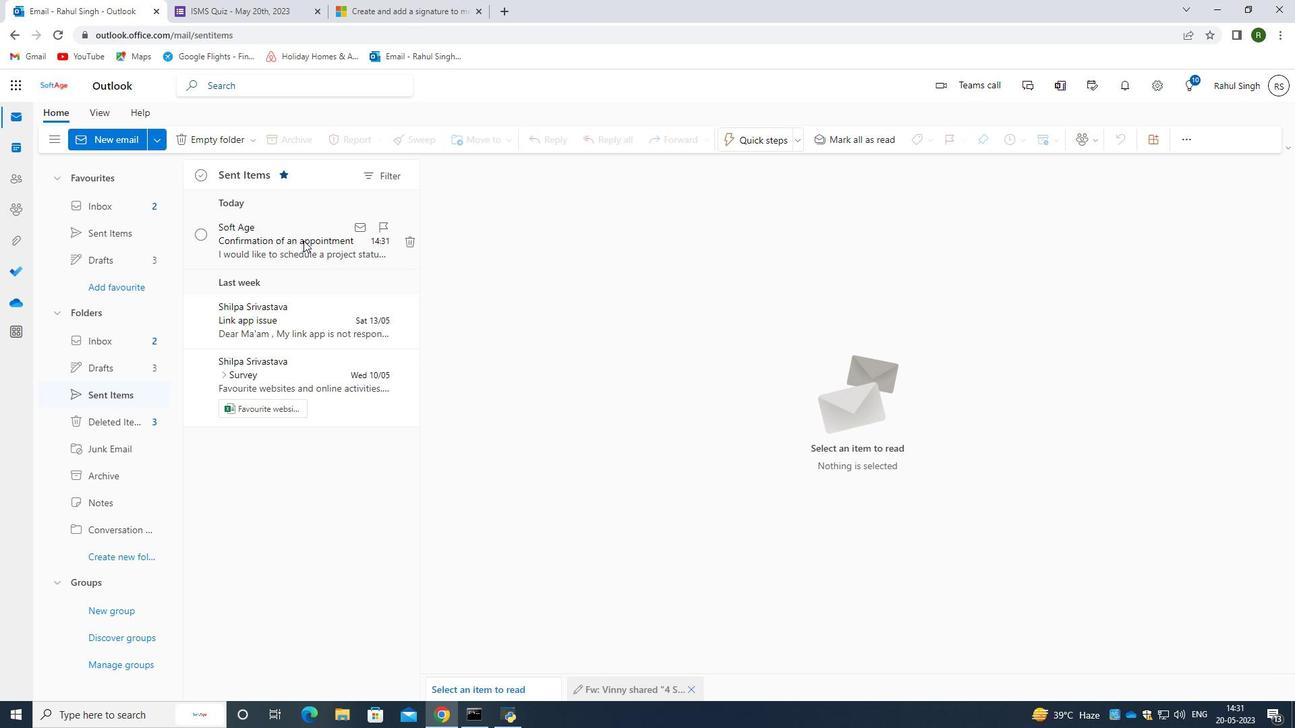 
Action: Mouse pressed left at (301, 242)
Screenshot: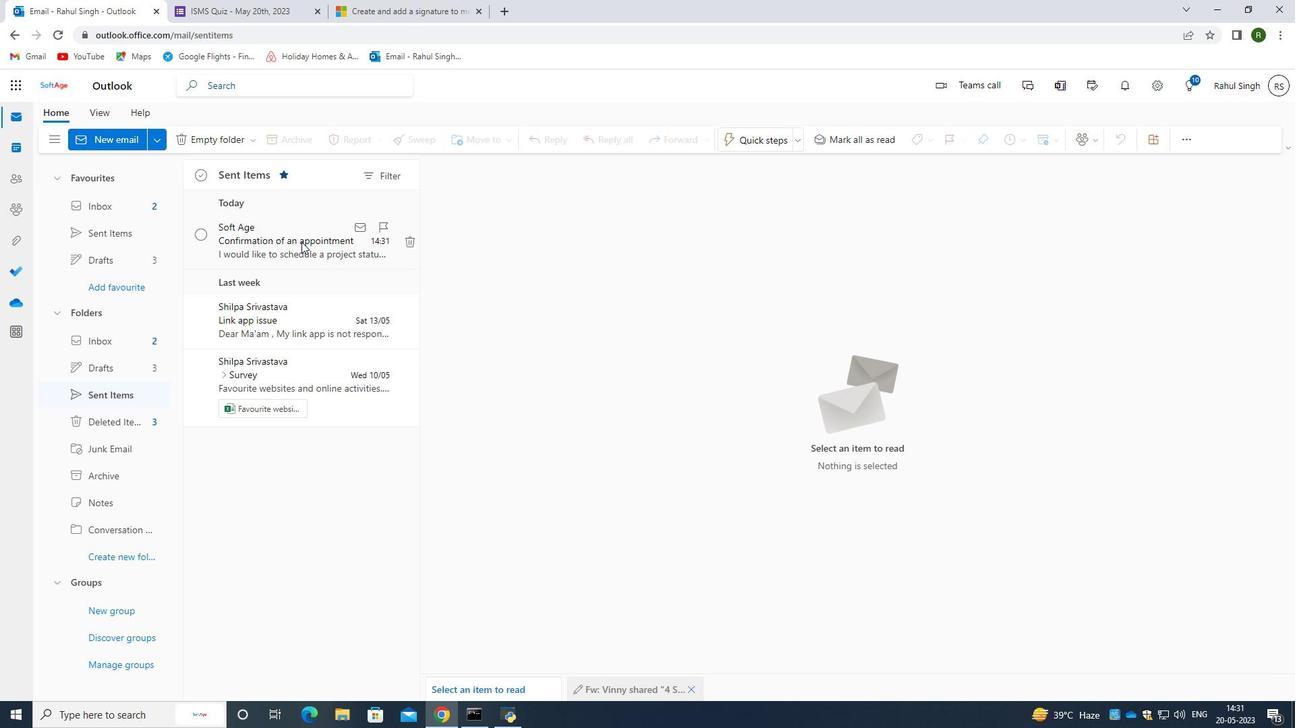 
Action: Mouse moved to (716, 269)
Screenshot: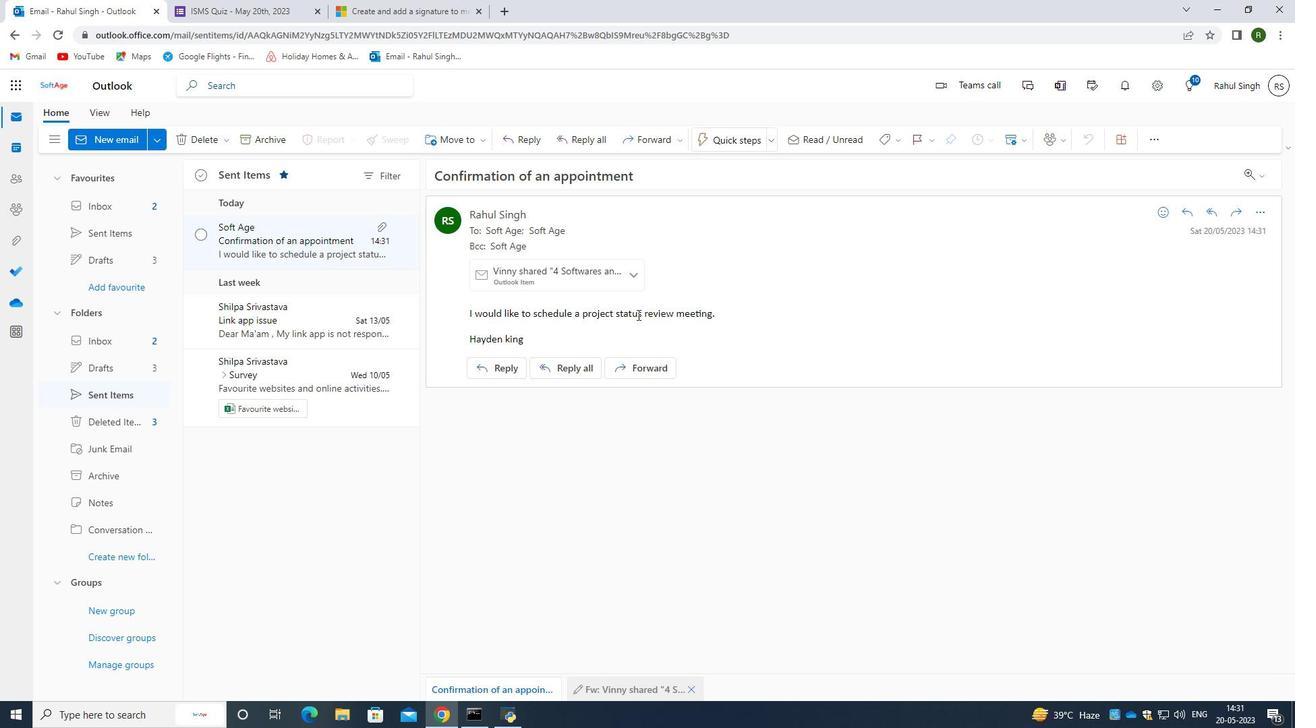
Action: Mouse scrolled (716, 269) with delta (0, 0)
Screenshot: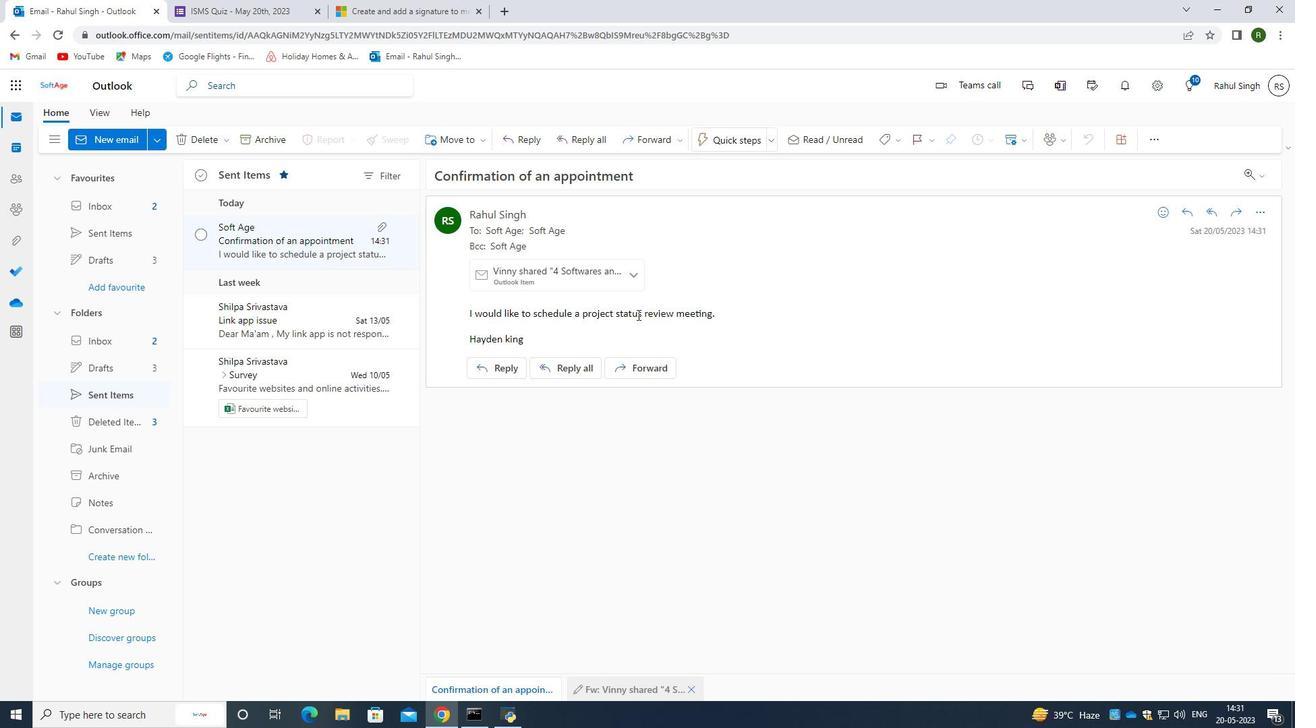 
Action: Mouse scrolled (716, 269) with delta (0, 0)
Screenshot: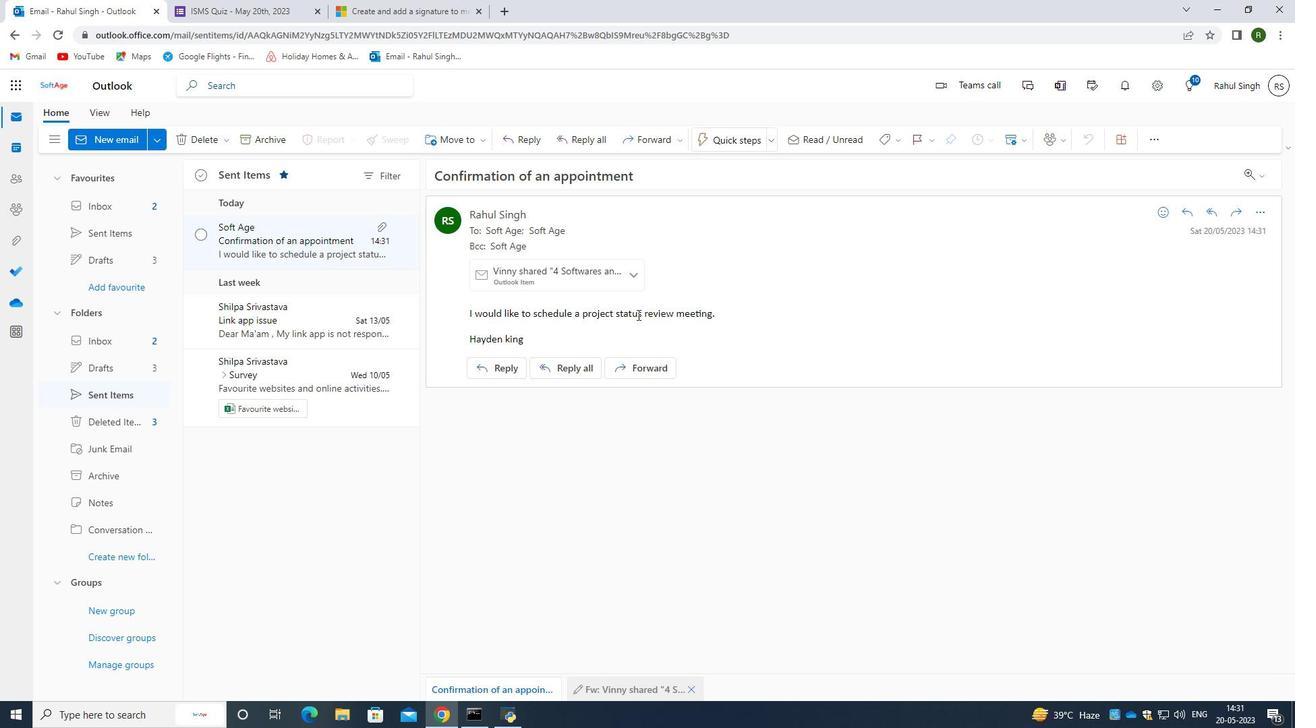 
